 Task: Convert a video file from MOV to AVI format using VLC's conversion tool.
Action: Mouse moved to (277, 214)
Screenshot: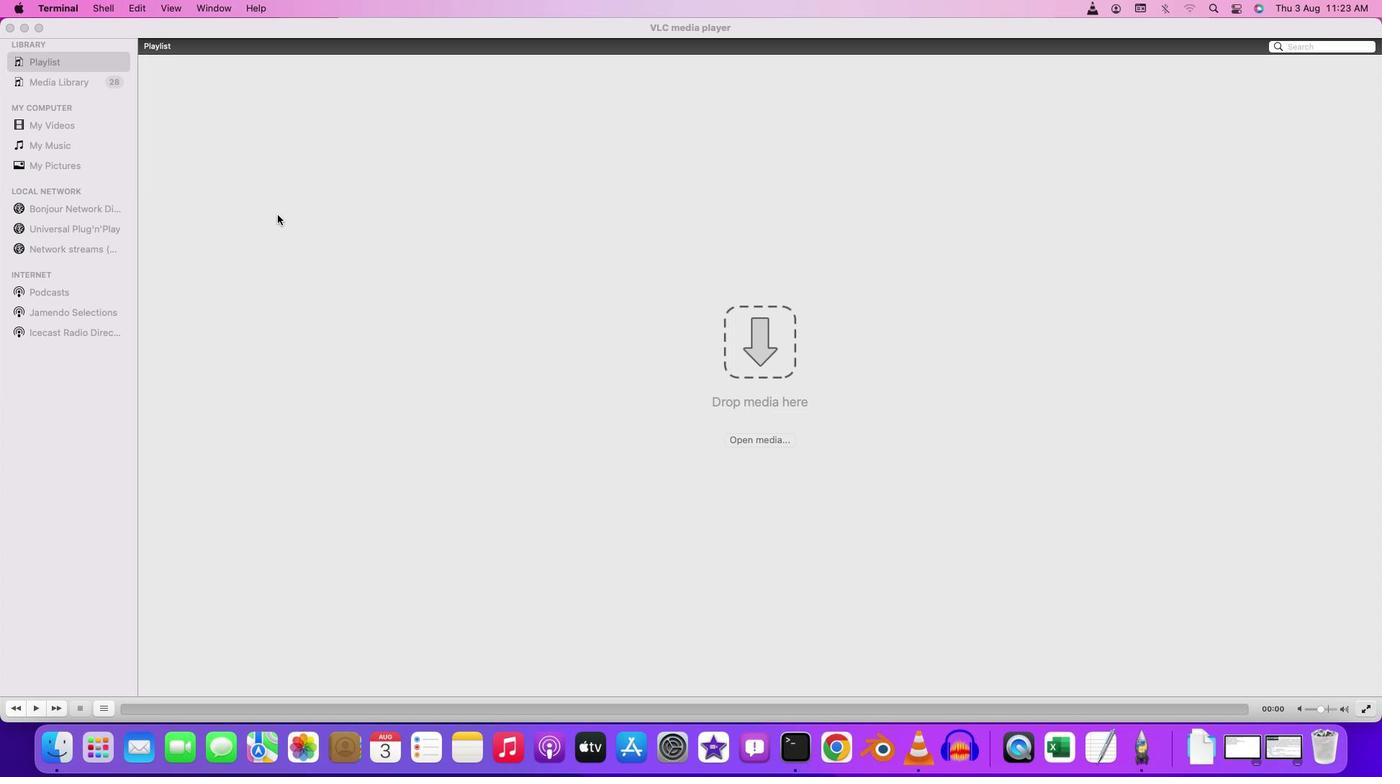 
Action: Mouse pressed left at (277, 214)
Screenshot: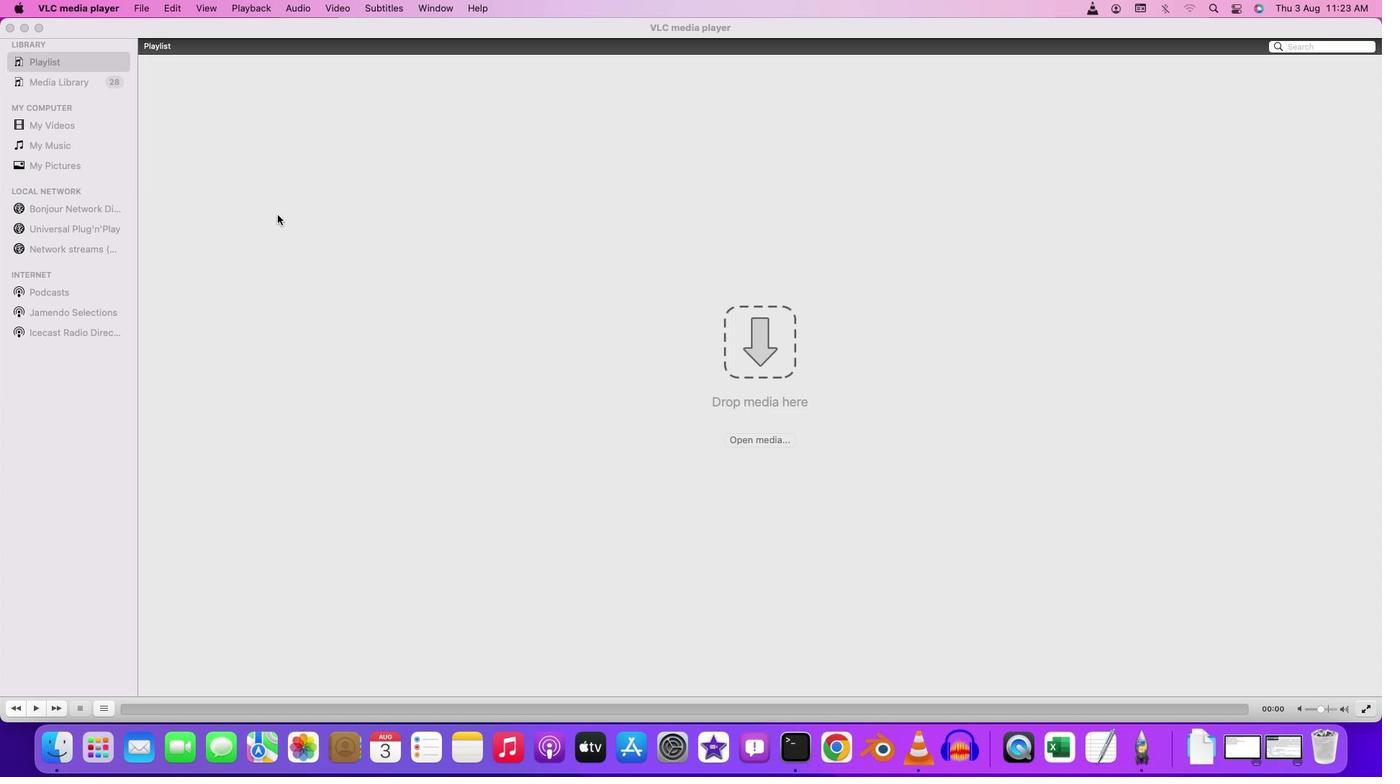 
Action: Mouse moved to (139, 7)
Screenshot: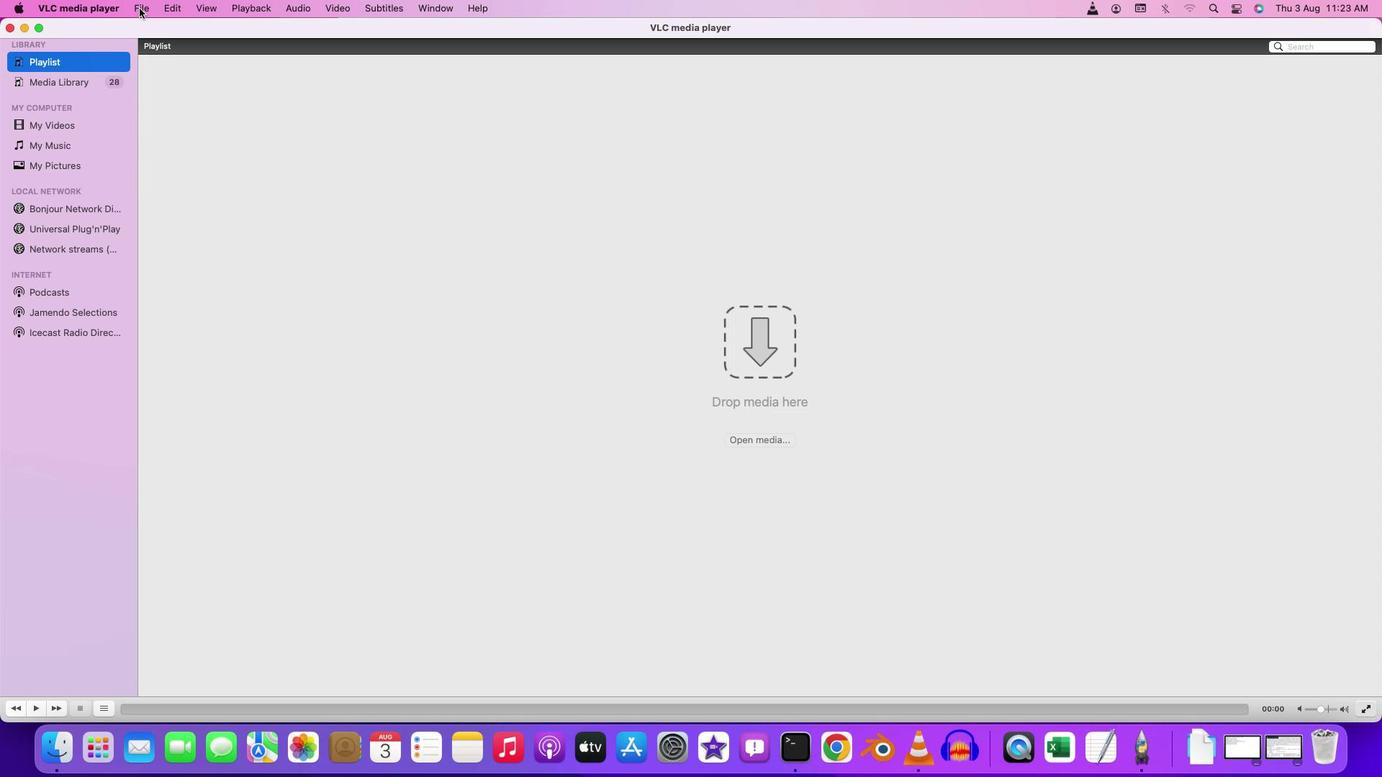 
Action: Mouse pressed left at (139, 7)
Screenshot: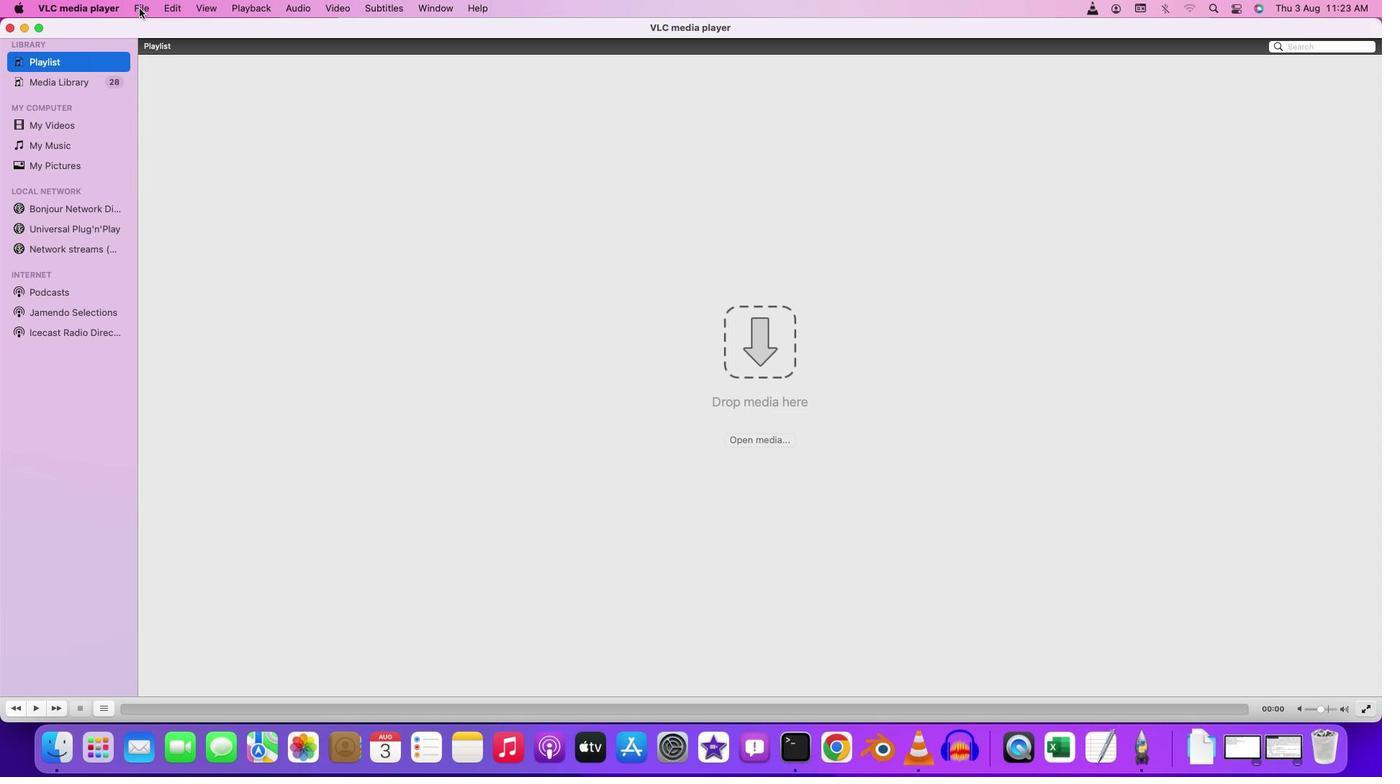 
Action: Mouse moved to (179, 175)
Screenshot: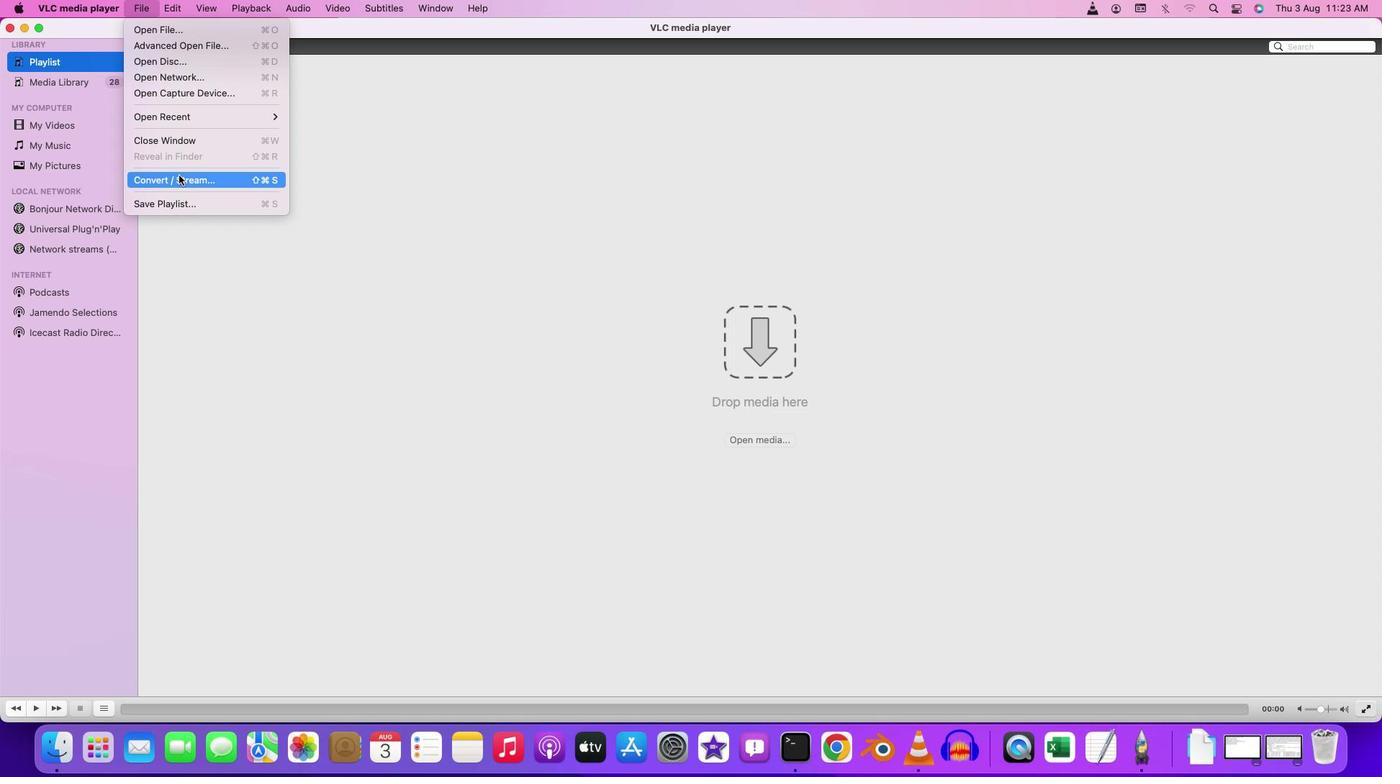 
Action: Mouse pressed left at (179, 175)
Screenshot: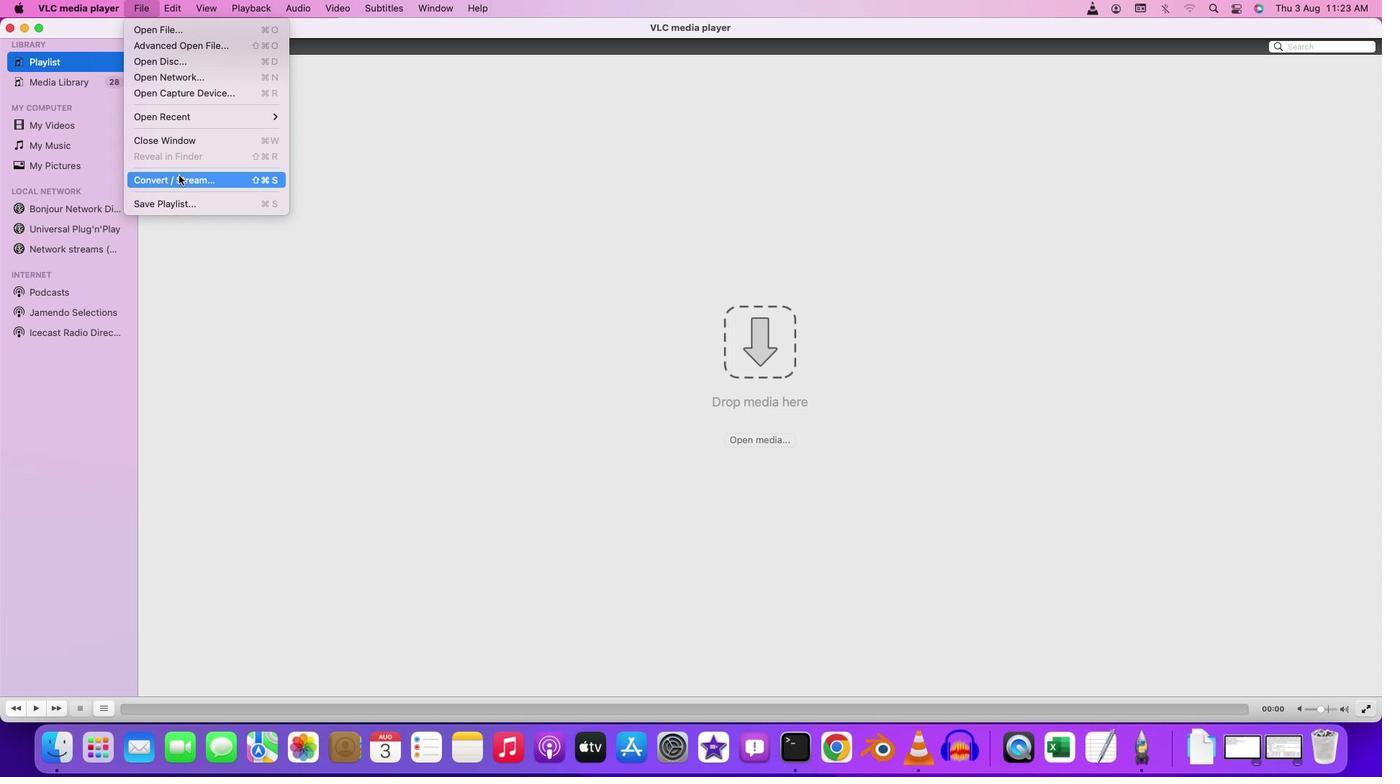 
Action: Mouse moved to (523, 484)
Screenshot: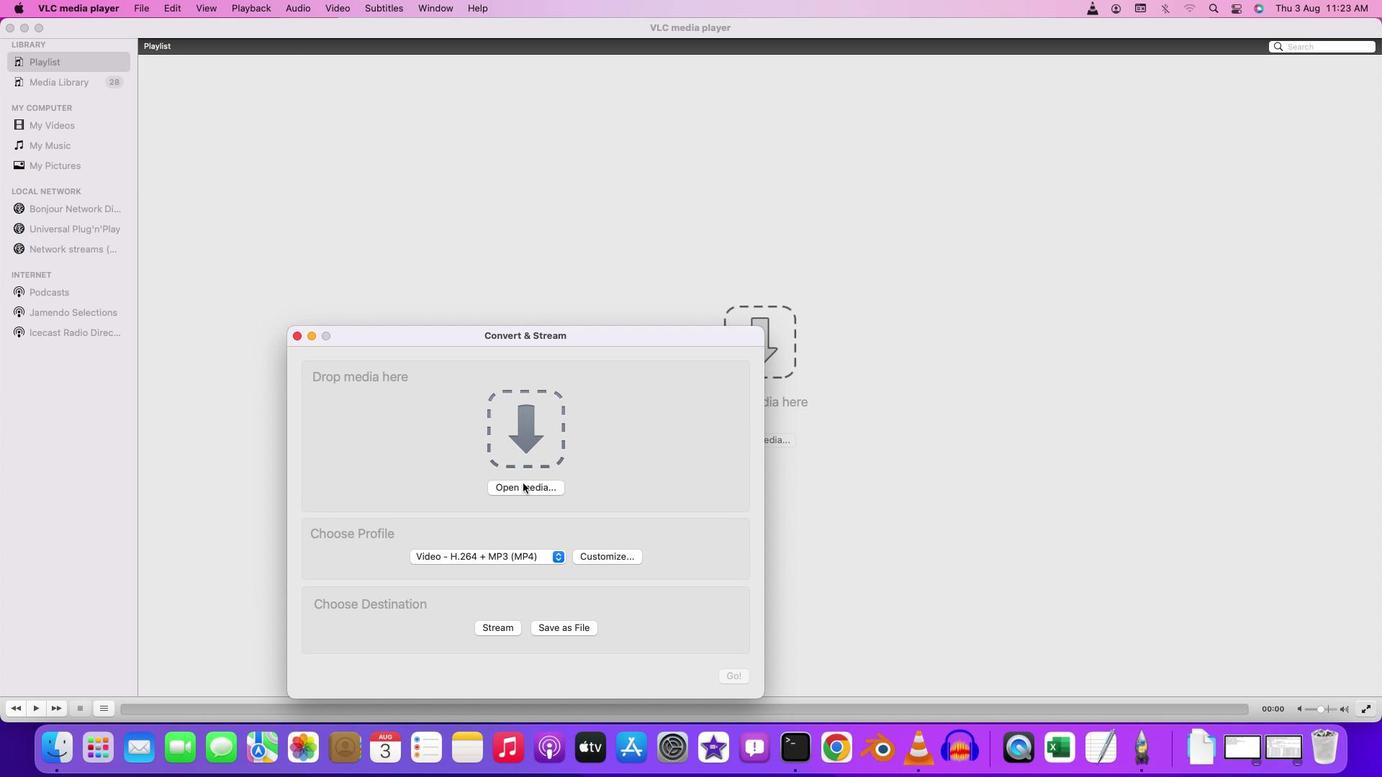 
Action: Mouse pressed left at (523, 484)
Screenshot: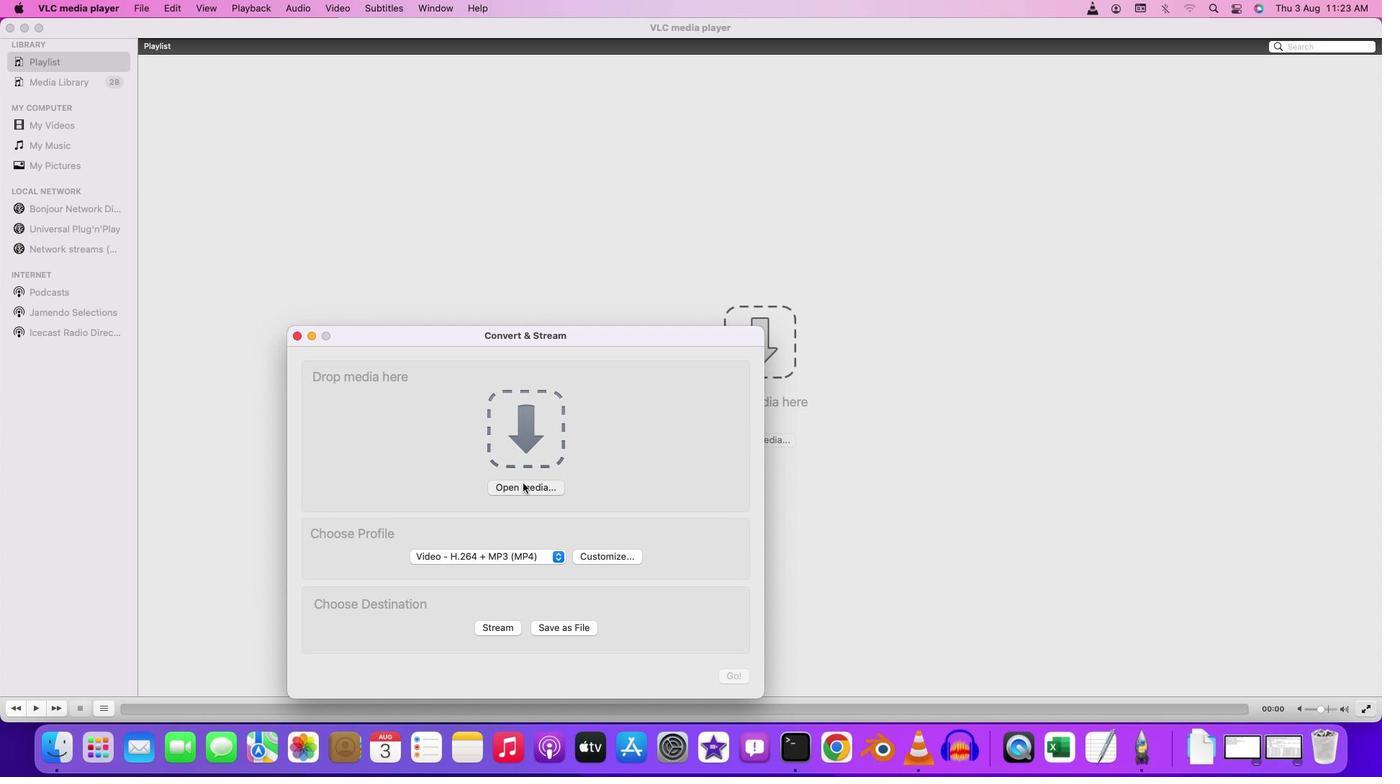 
Action: Mouse moved to (135, 430)
Screenshot: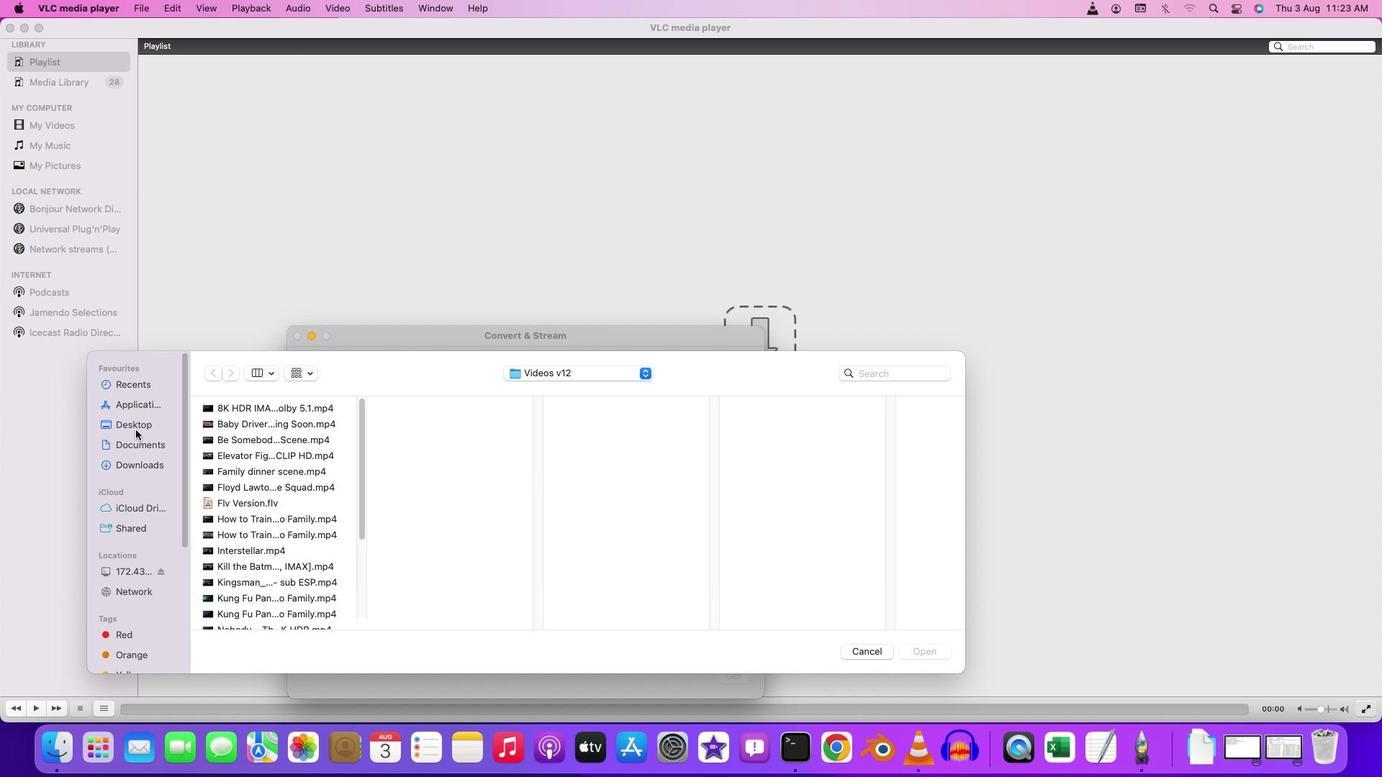 
Action: Mouse pressed left at (135, 430)
Screenshot: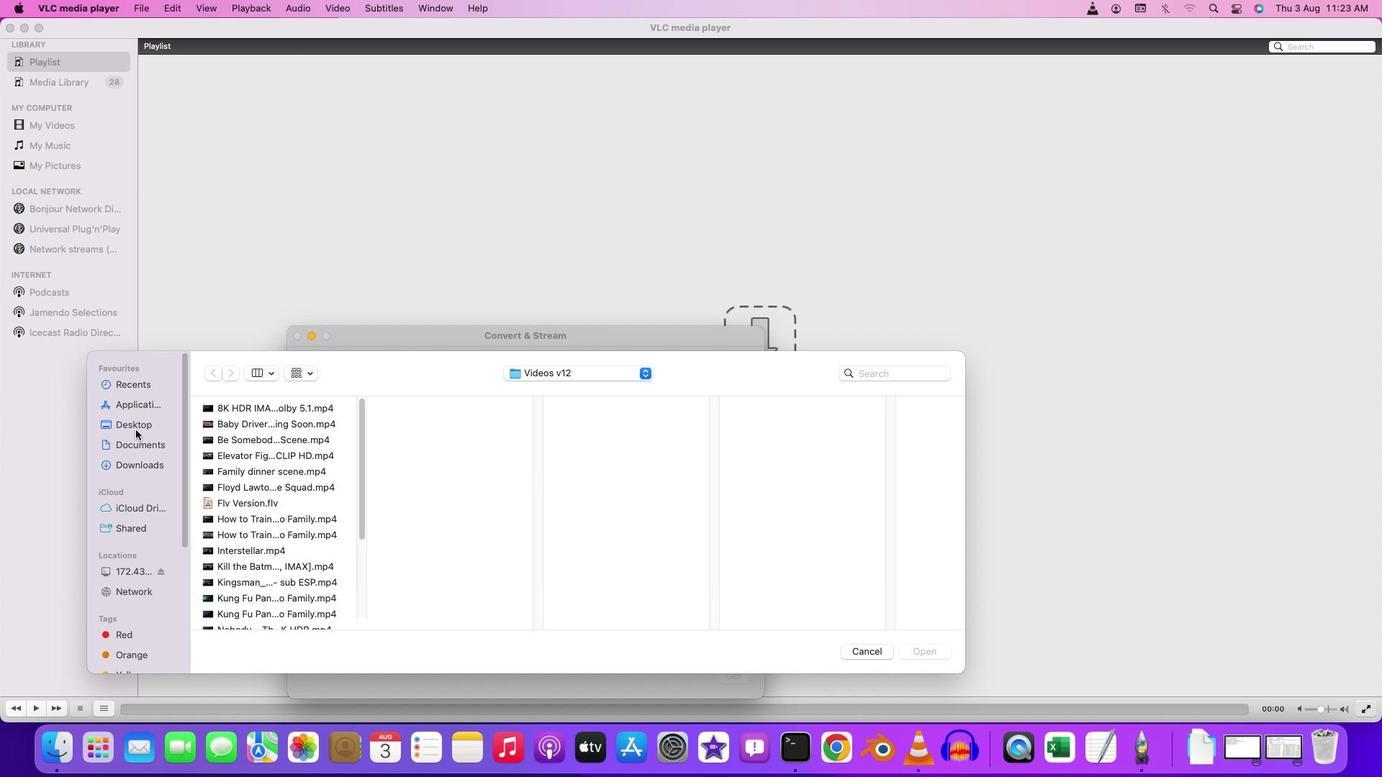 
Action: Mouse moved to (253, 468)
Screenshot: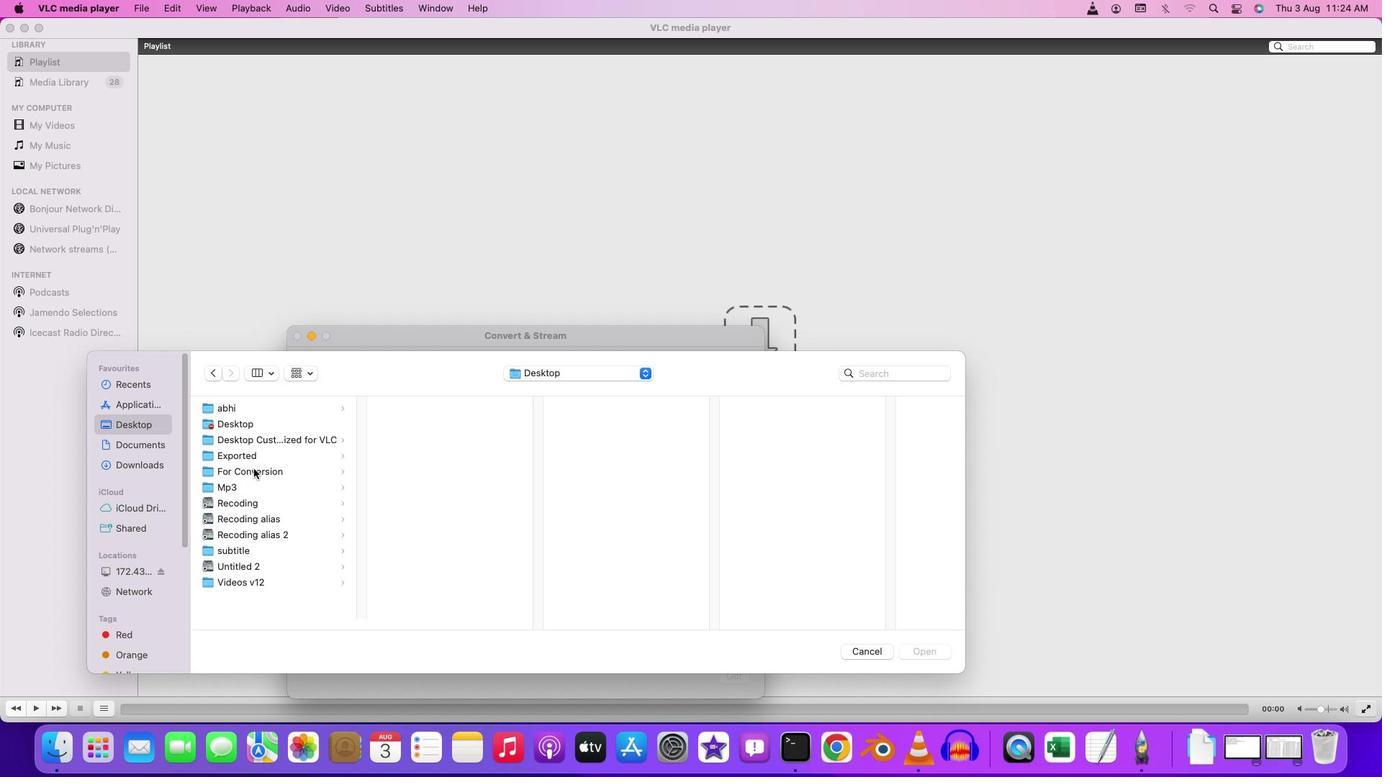 
Action: Mouse pressed left at (253, 468)
Screenshot: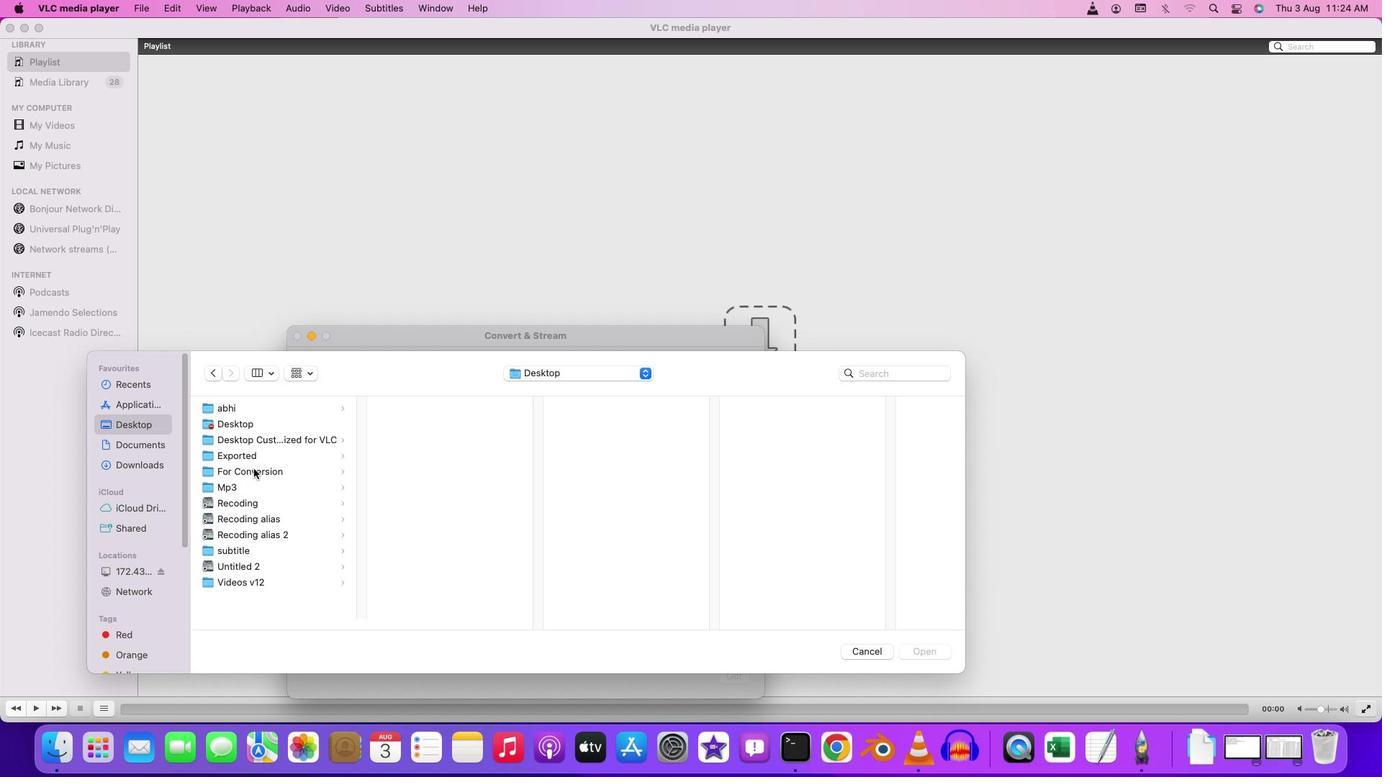 
Action: Mouse pressed left at (253, 468)
Screenshot: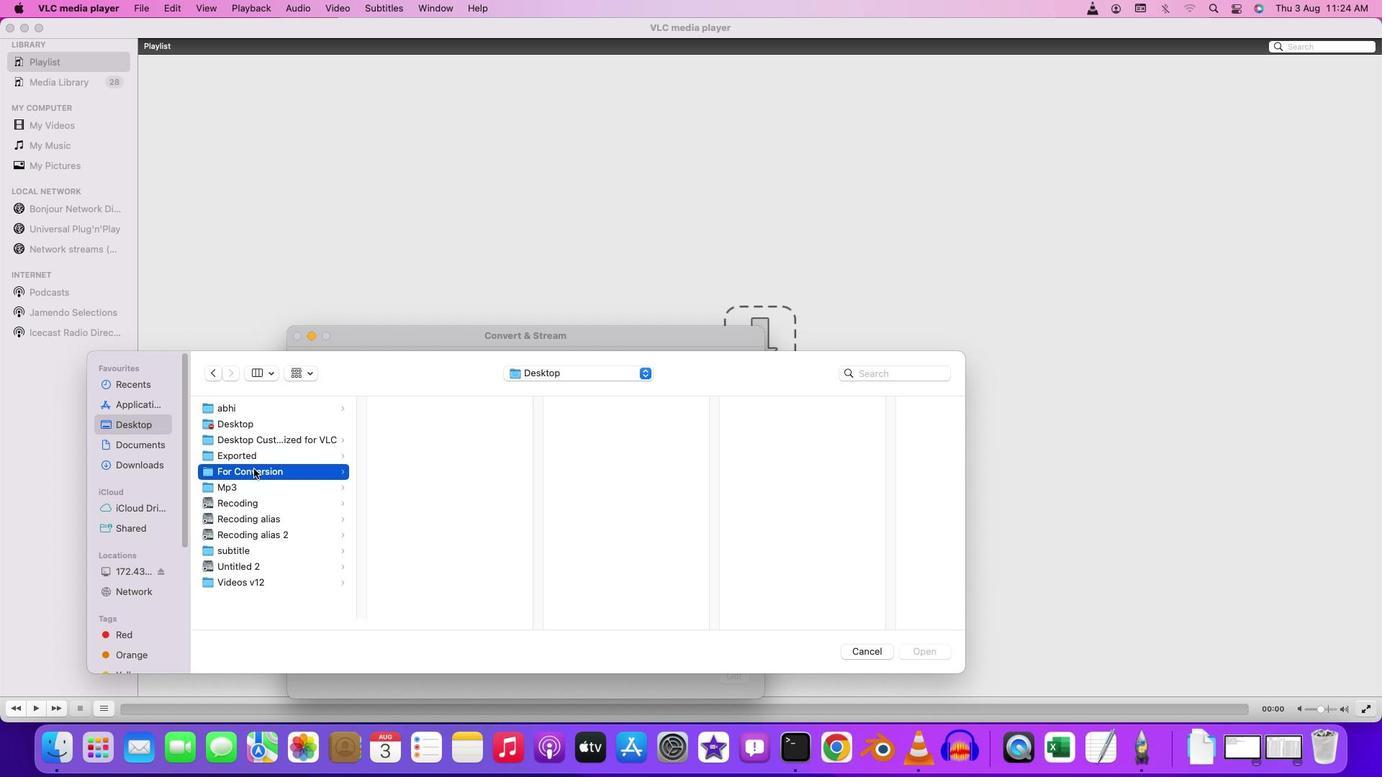 
Action: Mouse moved to (412, 577)
Screenshot: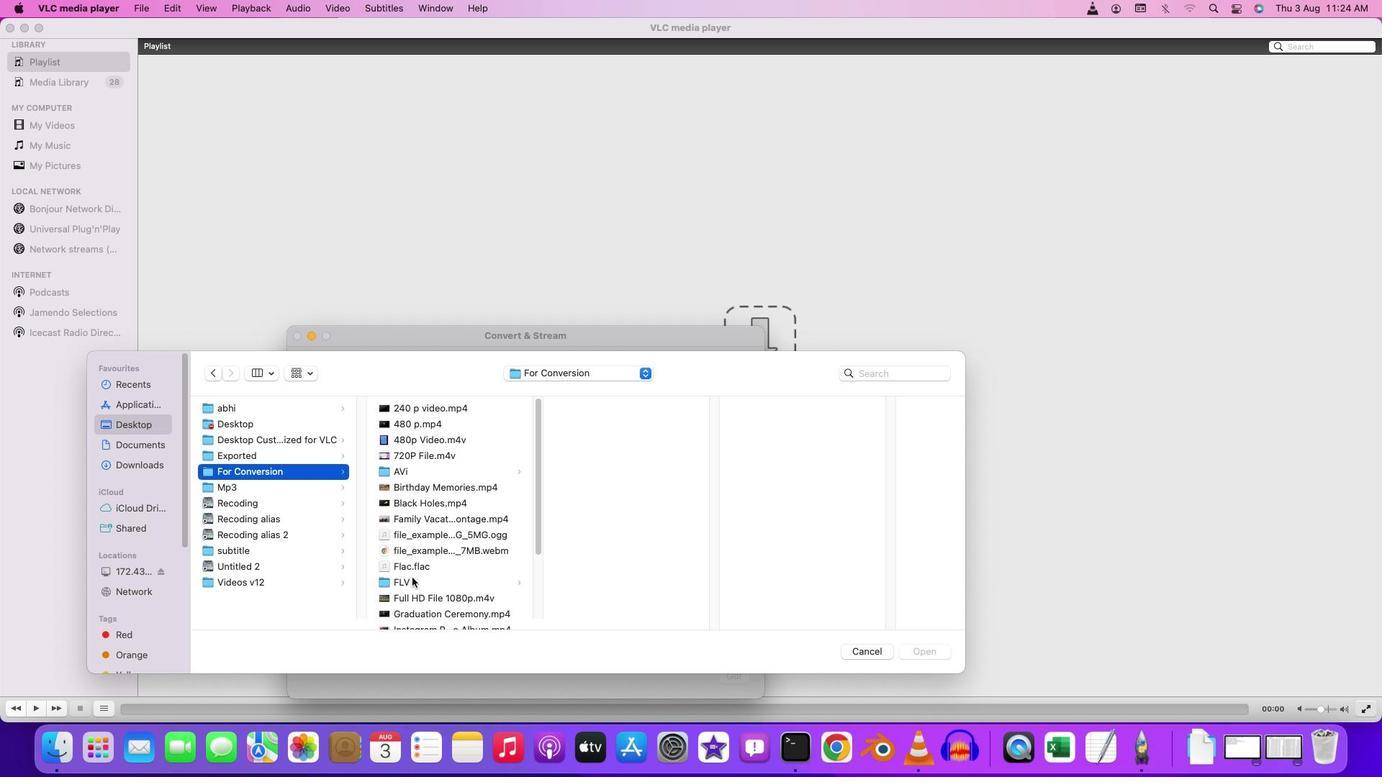 
Action: Mouse scrolled (412, 577) with delta (0, 0)
Screenshot: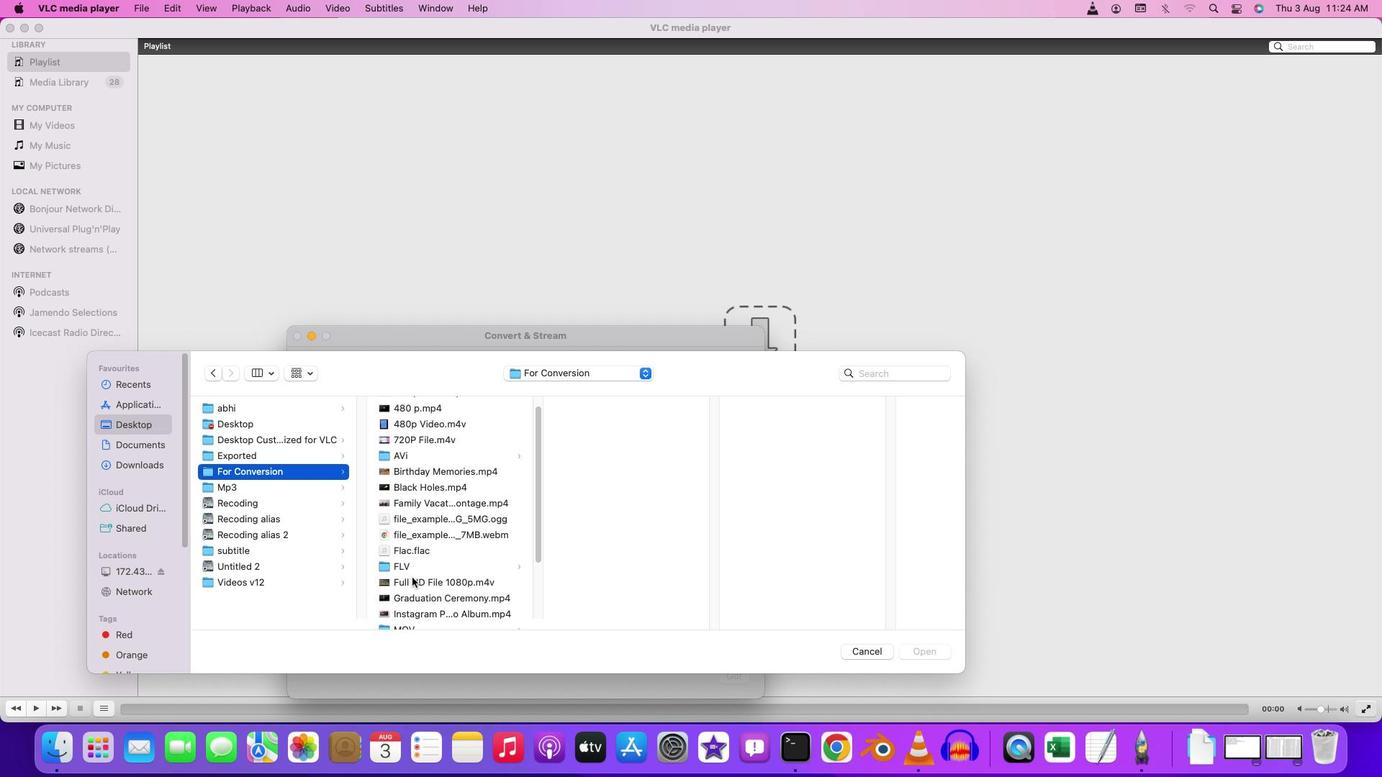 
Action: Mouse scrolled (412, 577) with delta (0, 0)
Screenshot: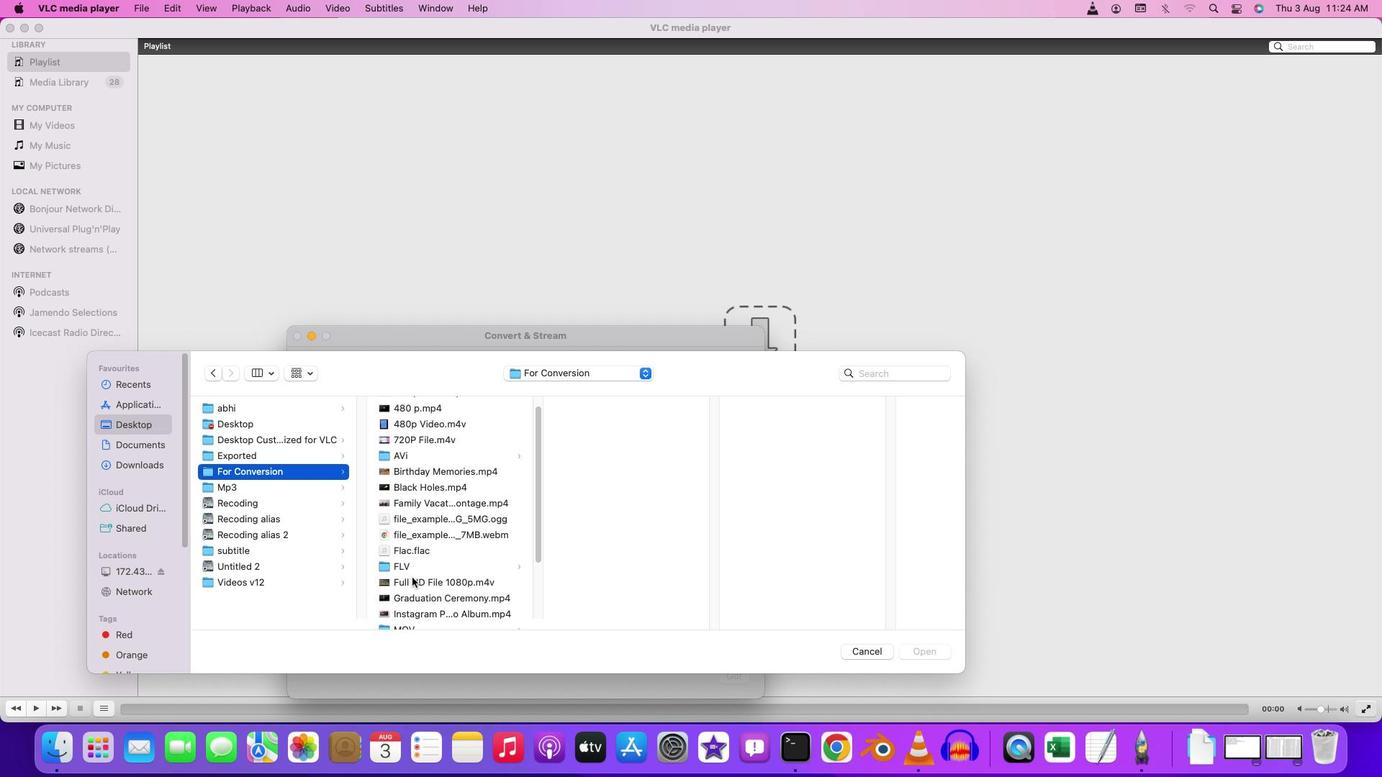 
Action: Mouse scrolled (412, 577) with delta (0, -2)
Screenshot: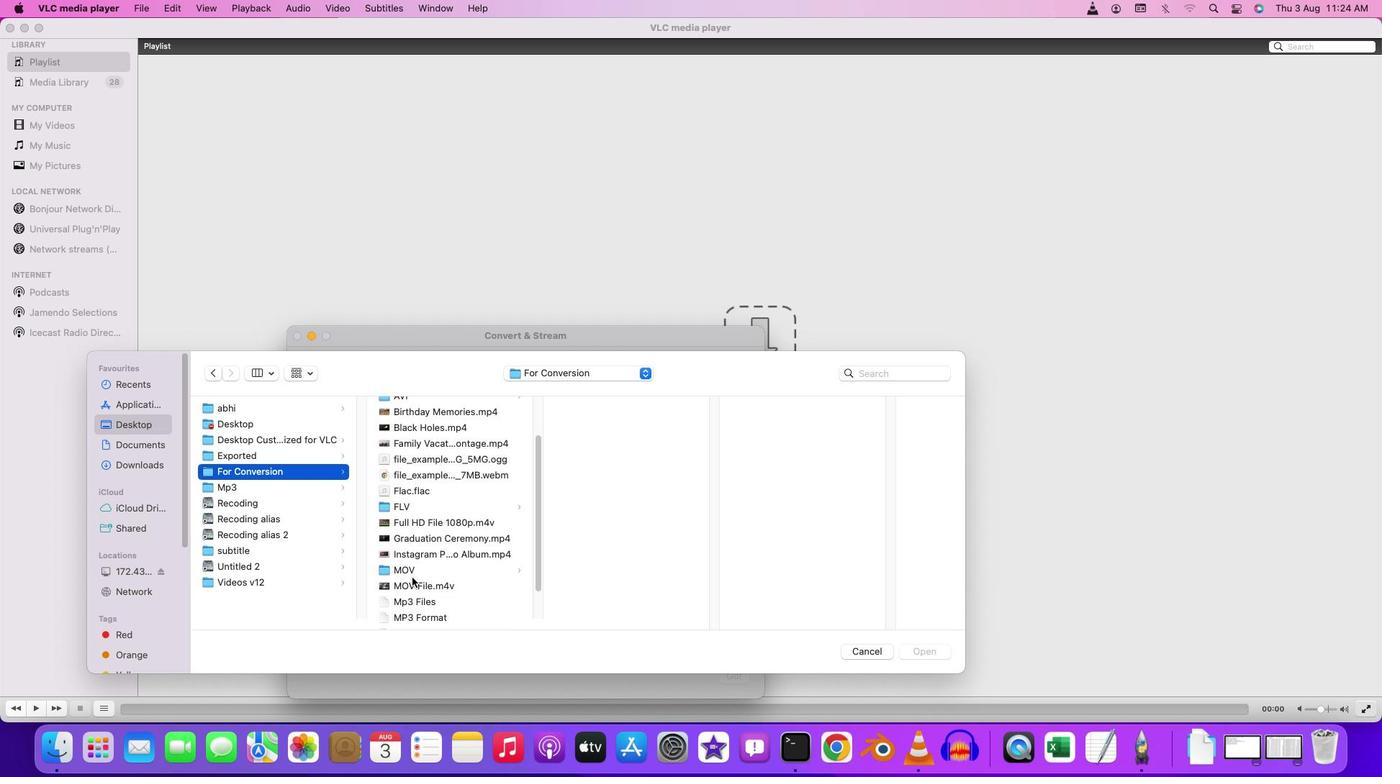 
Action: Mouse scrolled (412, 577) with delta (0, -3)
Screenshot: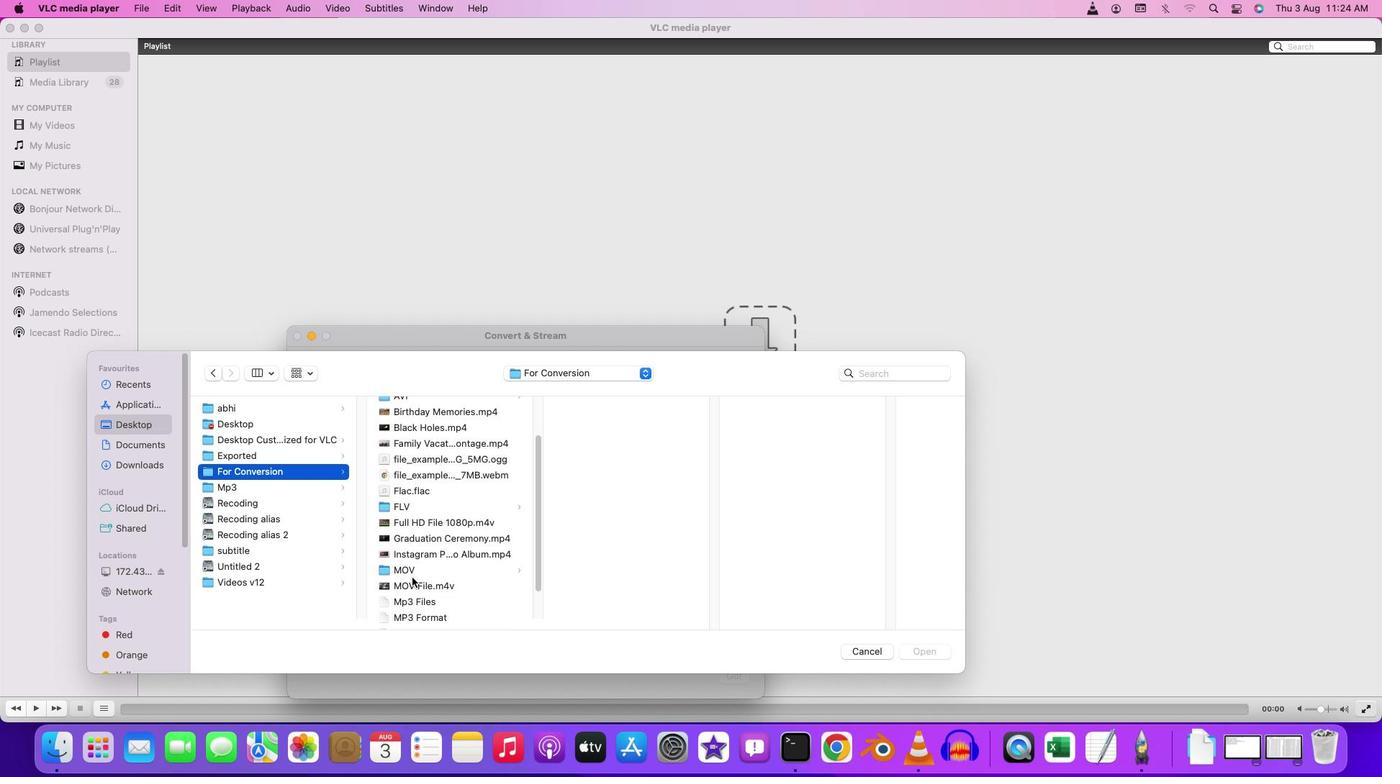 
Action: Mouse scrolled (412, 577) with delta (0, -4)
Screenshot: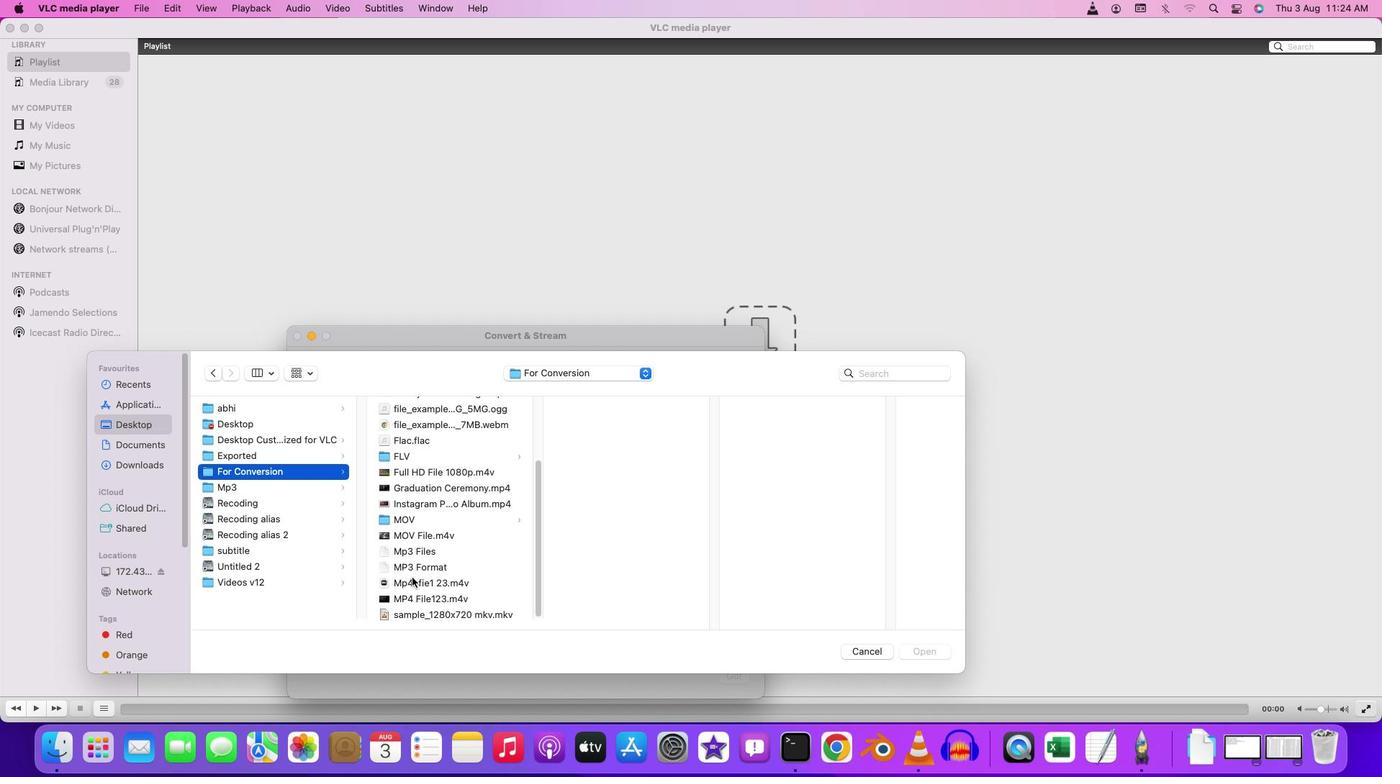 
Action: Mouse moved to (412, 523)
Screenshot: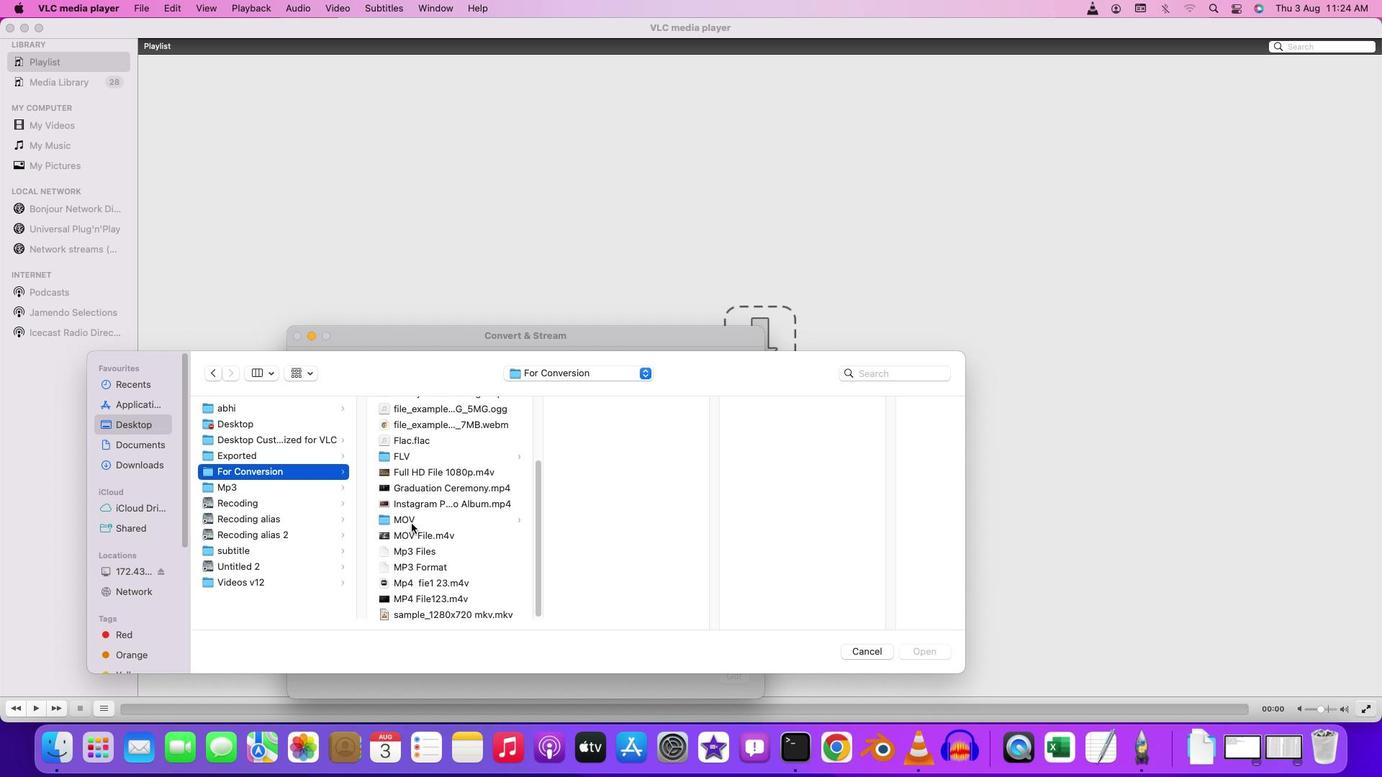 
Action: Mouse pressed left at (412, 523)
Screenshot: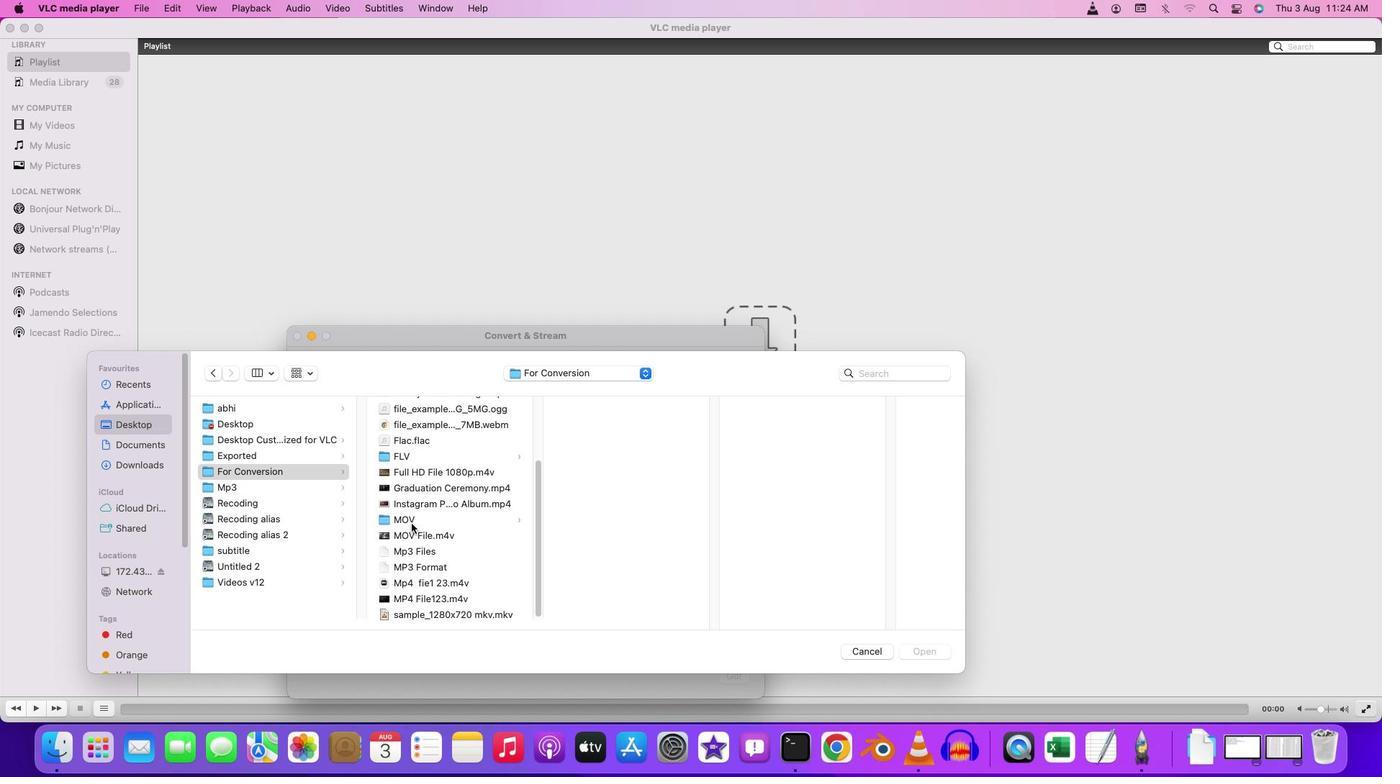 
Action: Mouse pressed left at (412, 523)
Screenshot: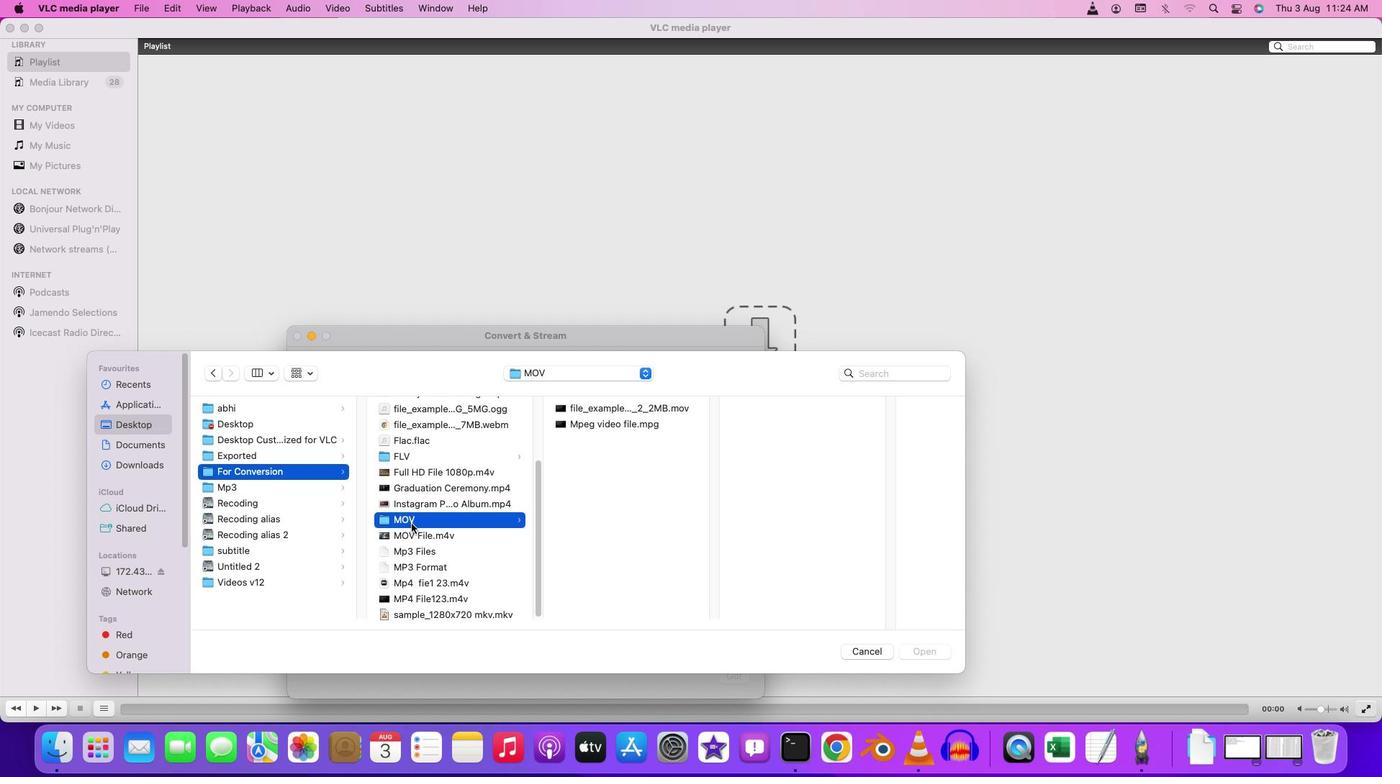 
Action: Mouse moved to (648, 407)
Screenshot: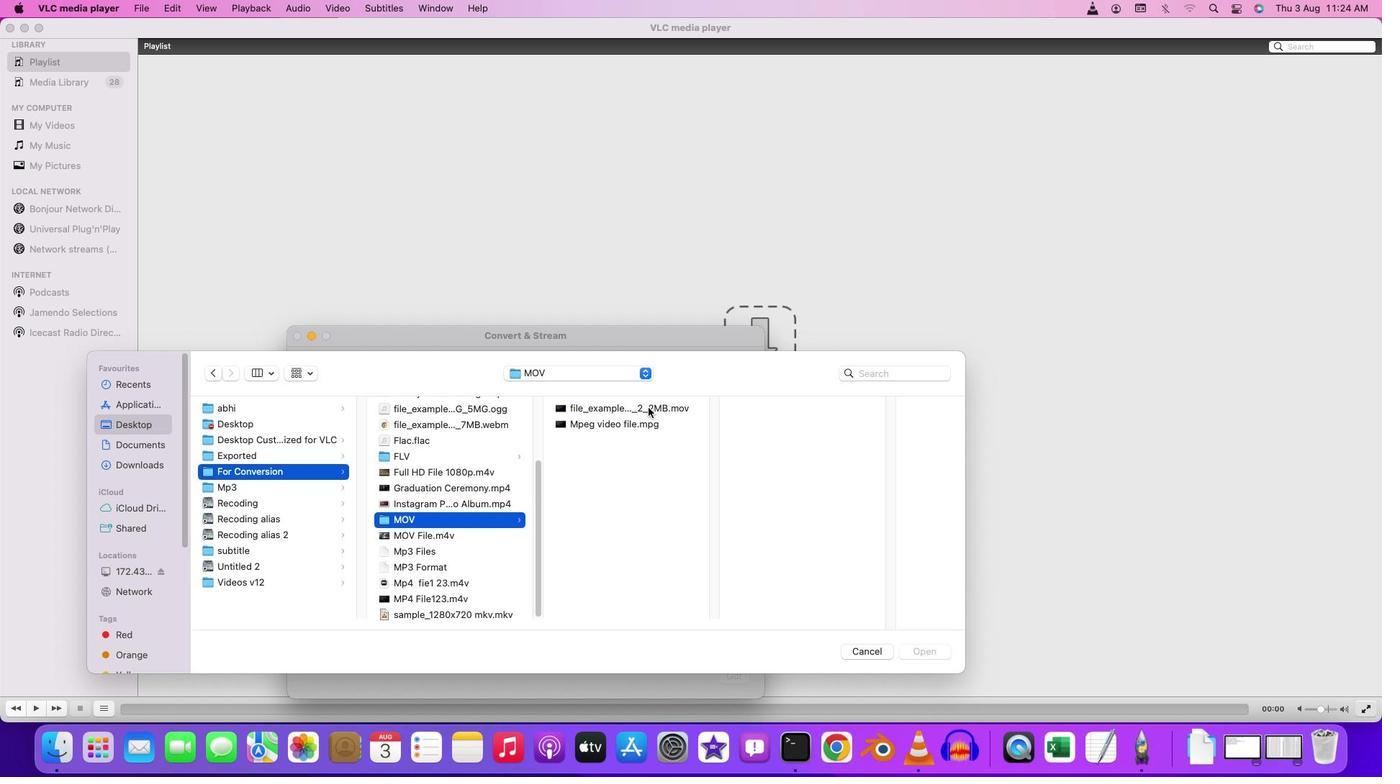 
Action: Mouse pressed left at (648, 407)
Screenshot: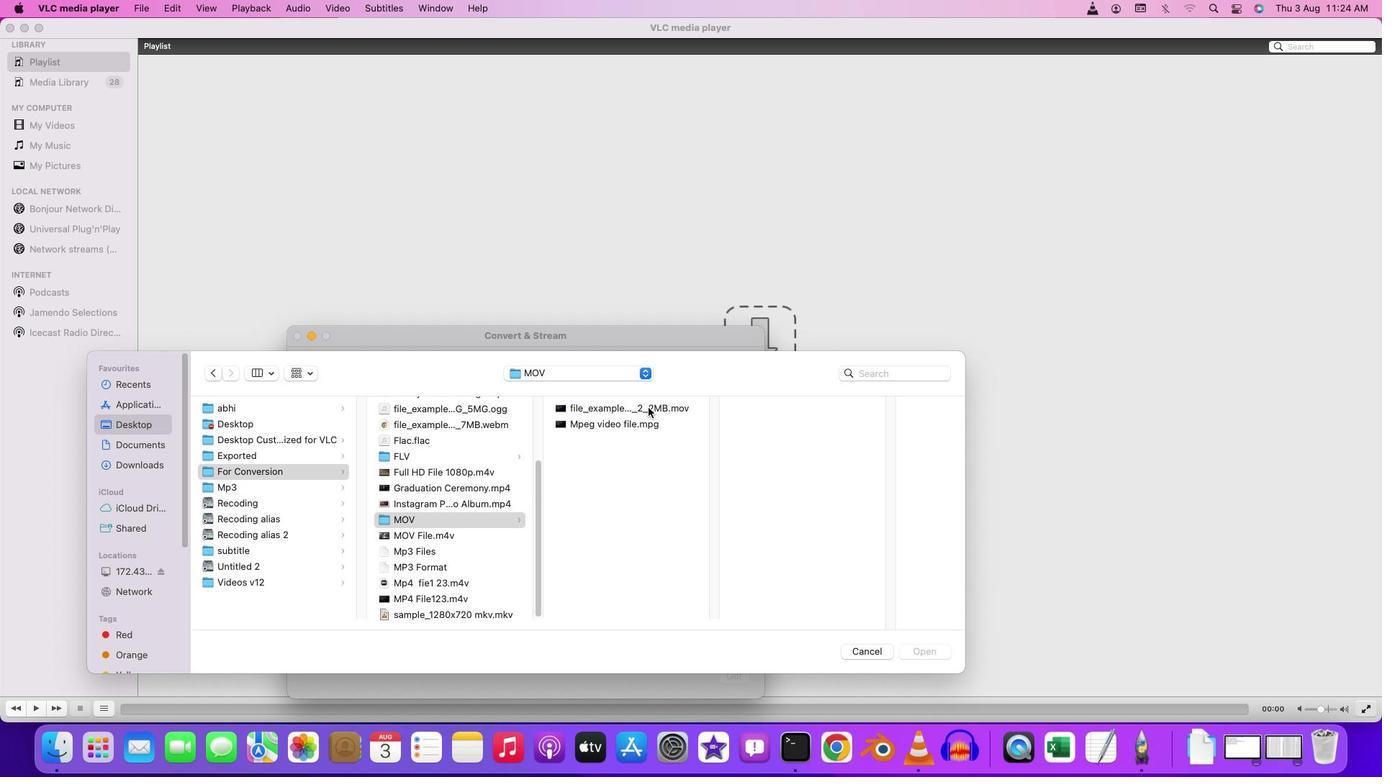 
Action: Mouse pressed left at (648, 407)
Screenshot: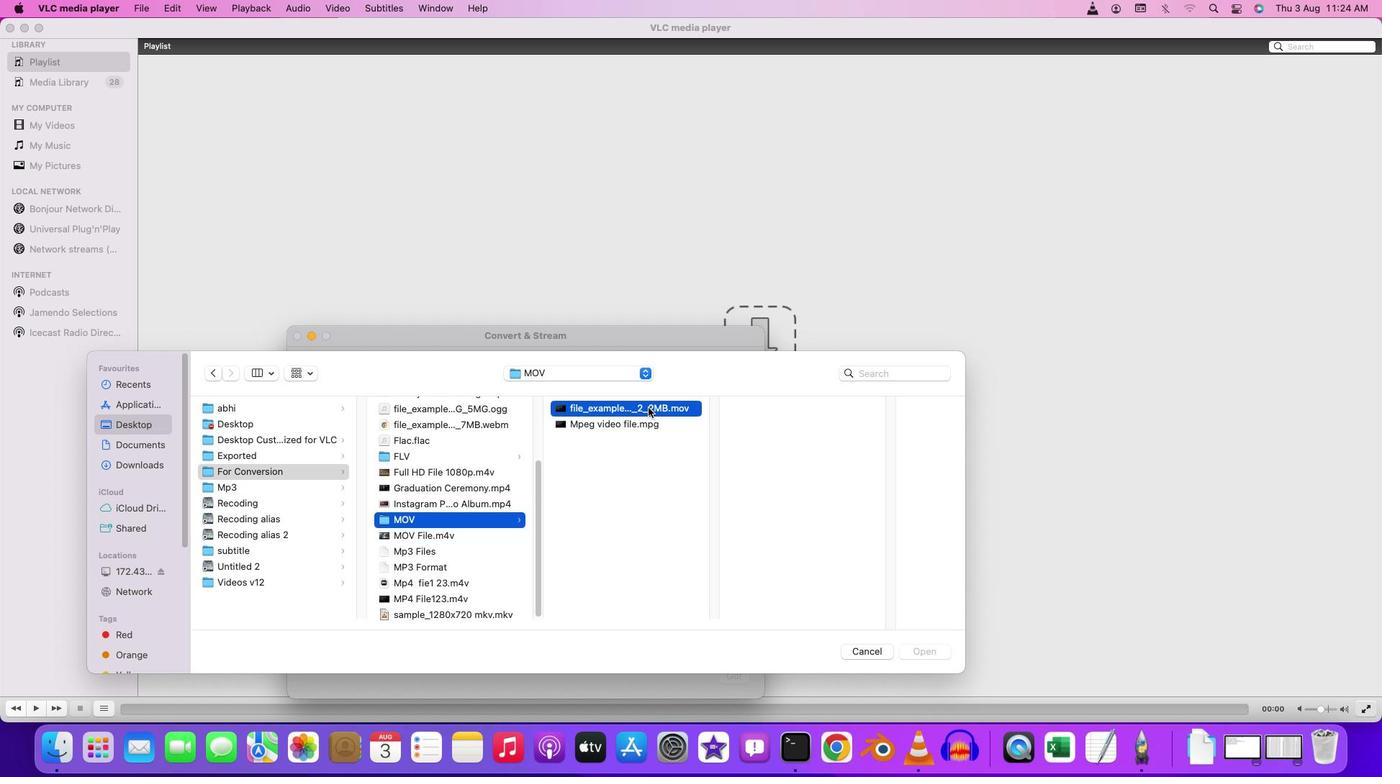 
Action: Mouse moved to (557, 559)
Screenshot: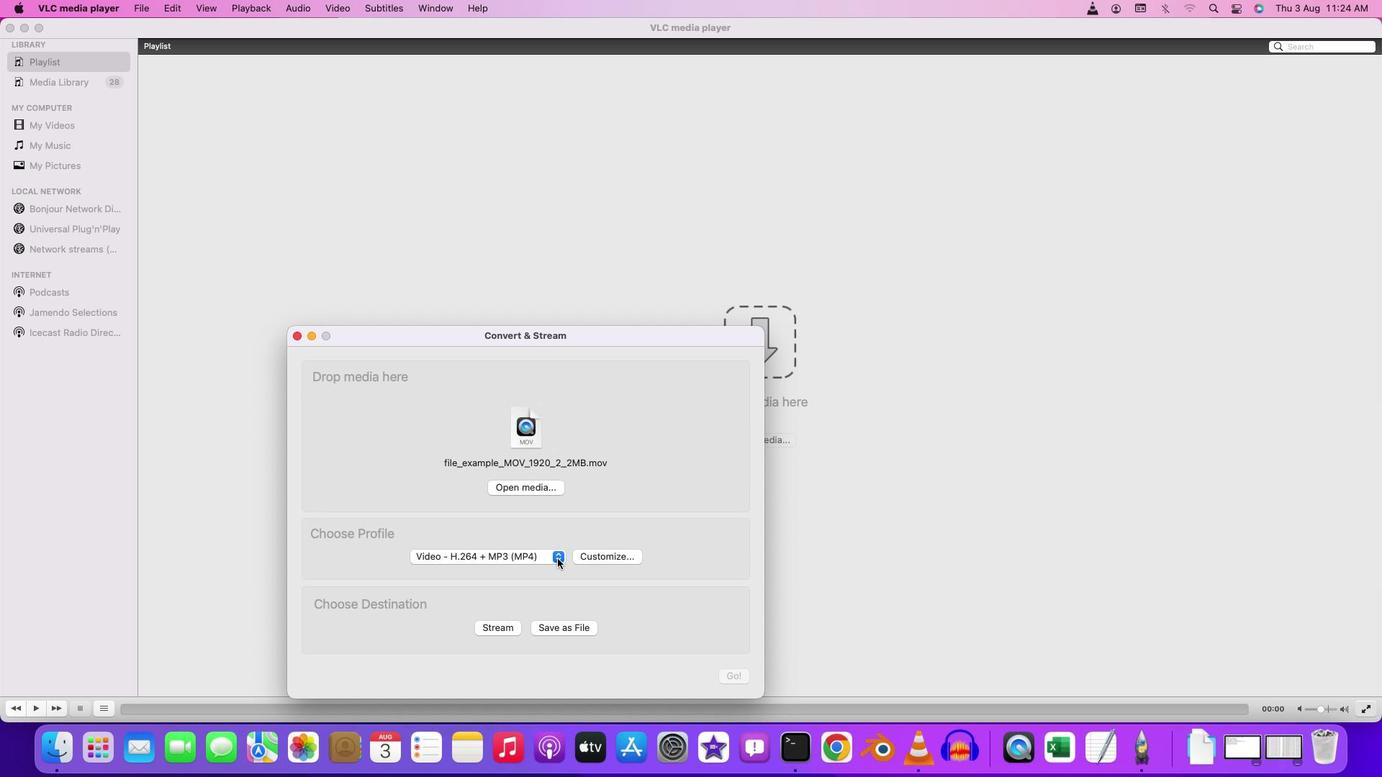 
Action: Mouse pressed left at (557, 559)
Screenshot: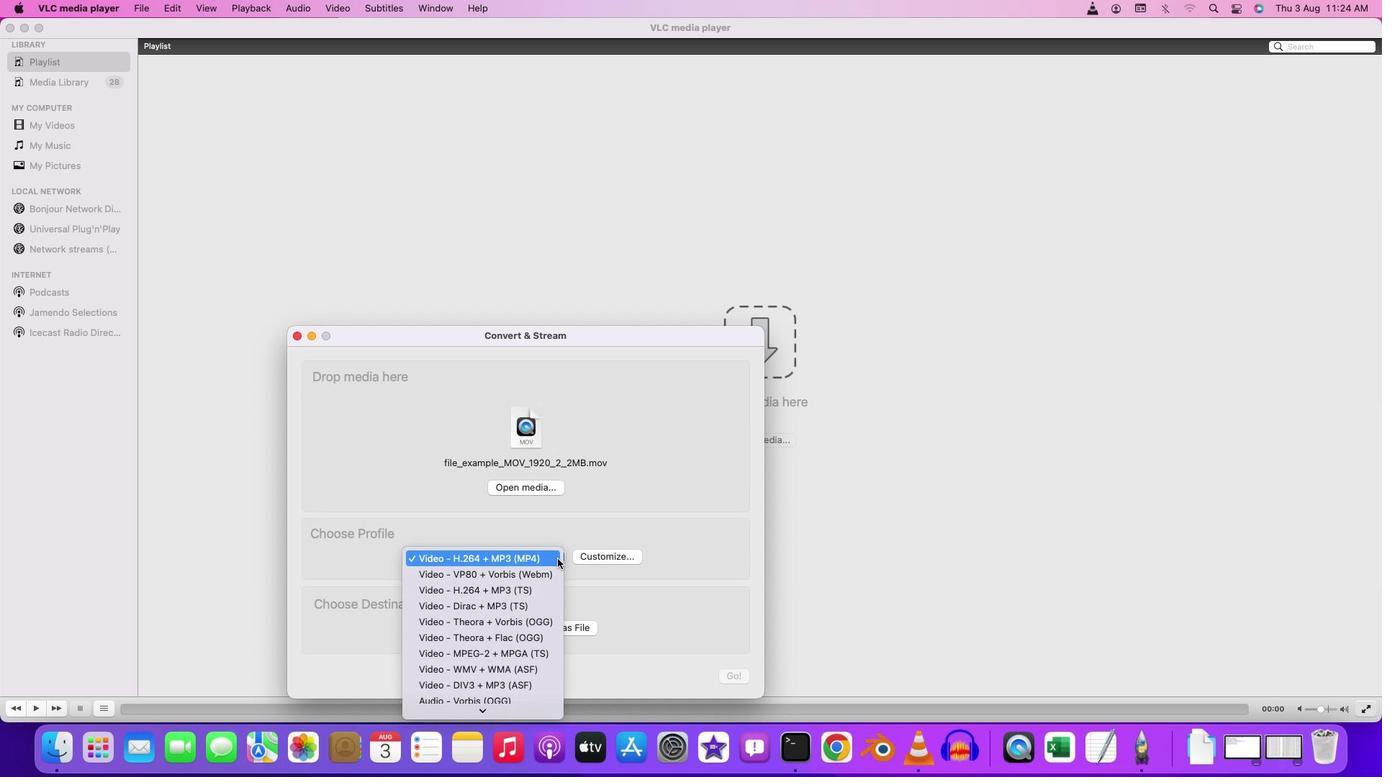 
Action: Mouse moved to (555, 559)
Screenshot: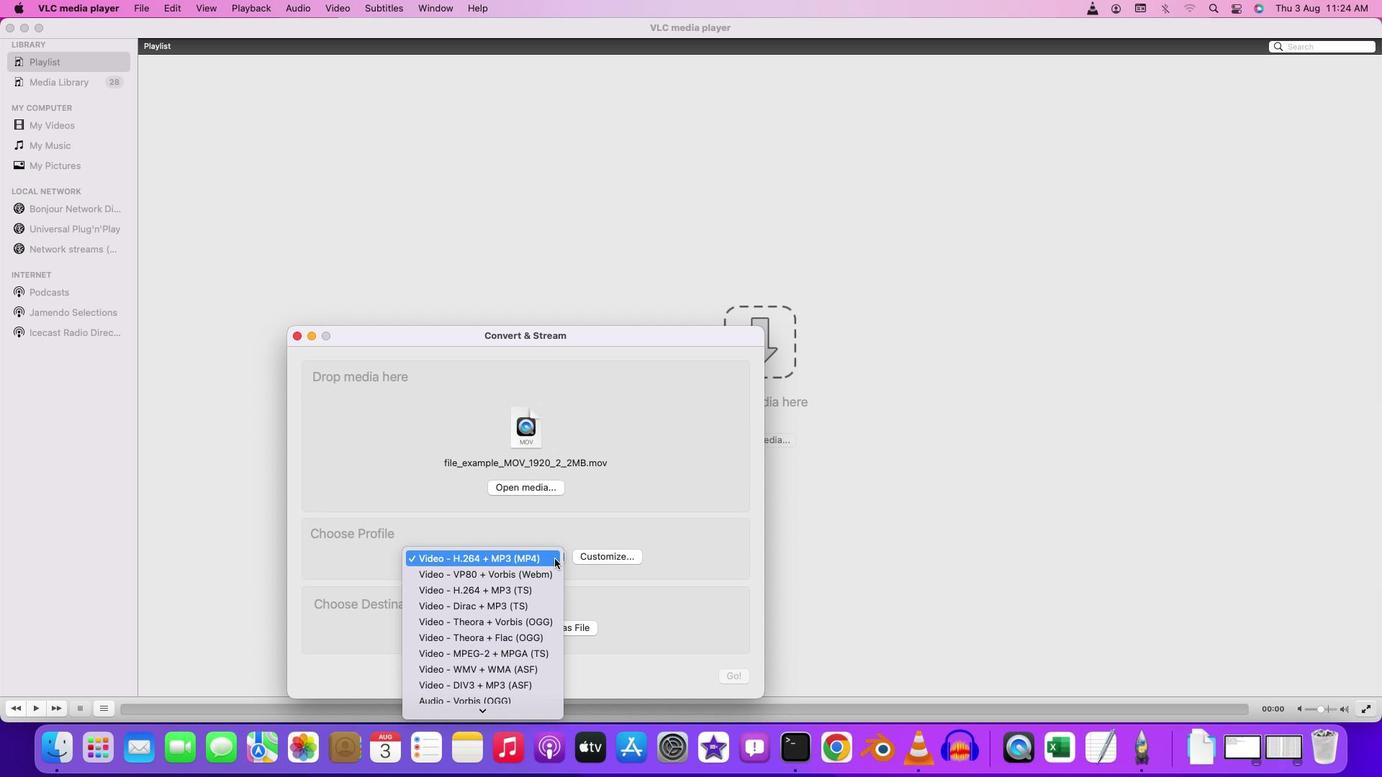 
Action: Mouse pressed left at (555, 559)
Screenshot: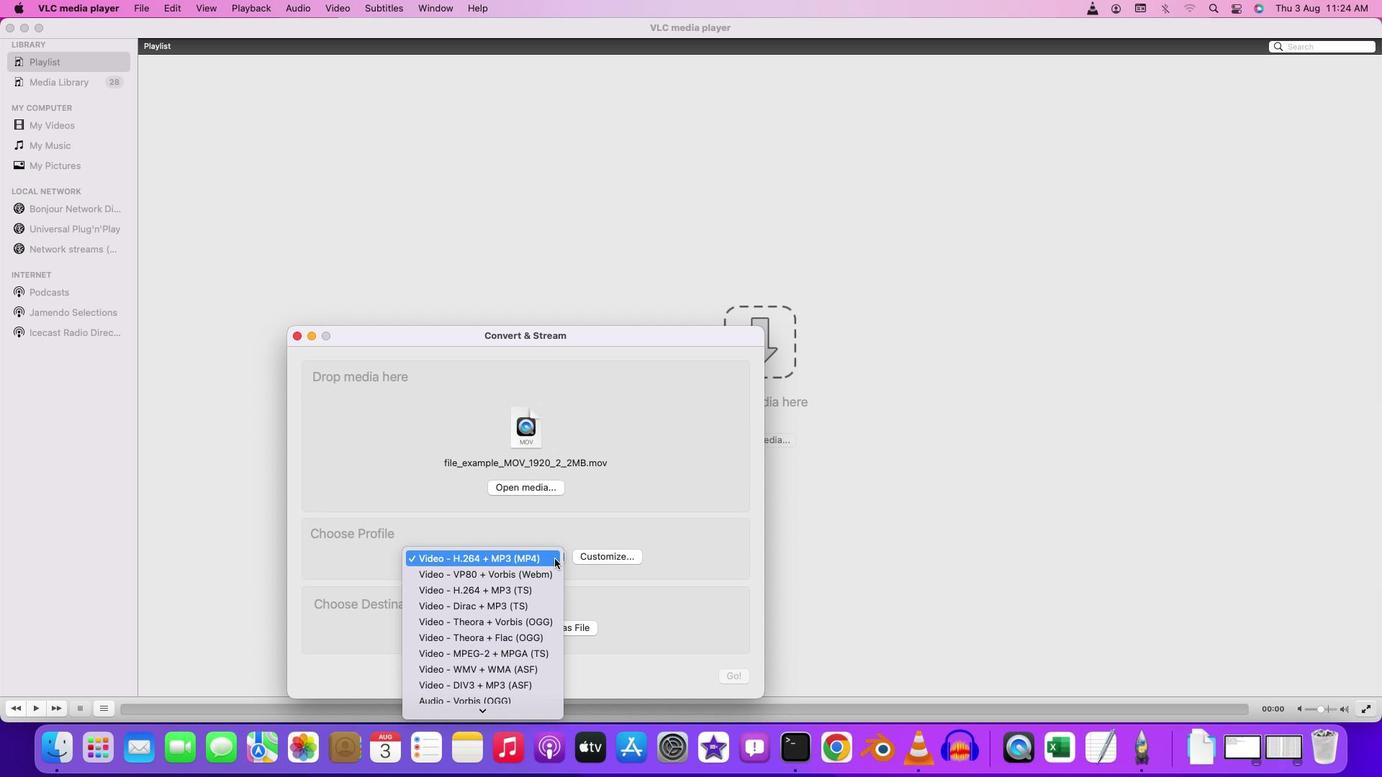 
Action: Mouse moved to (595, 553)
Screenshot: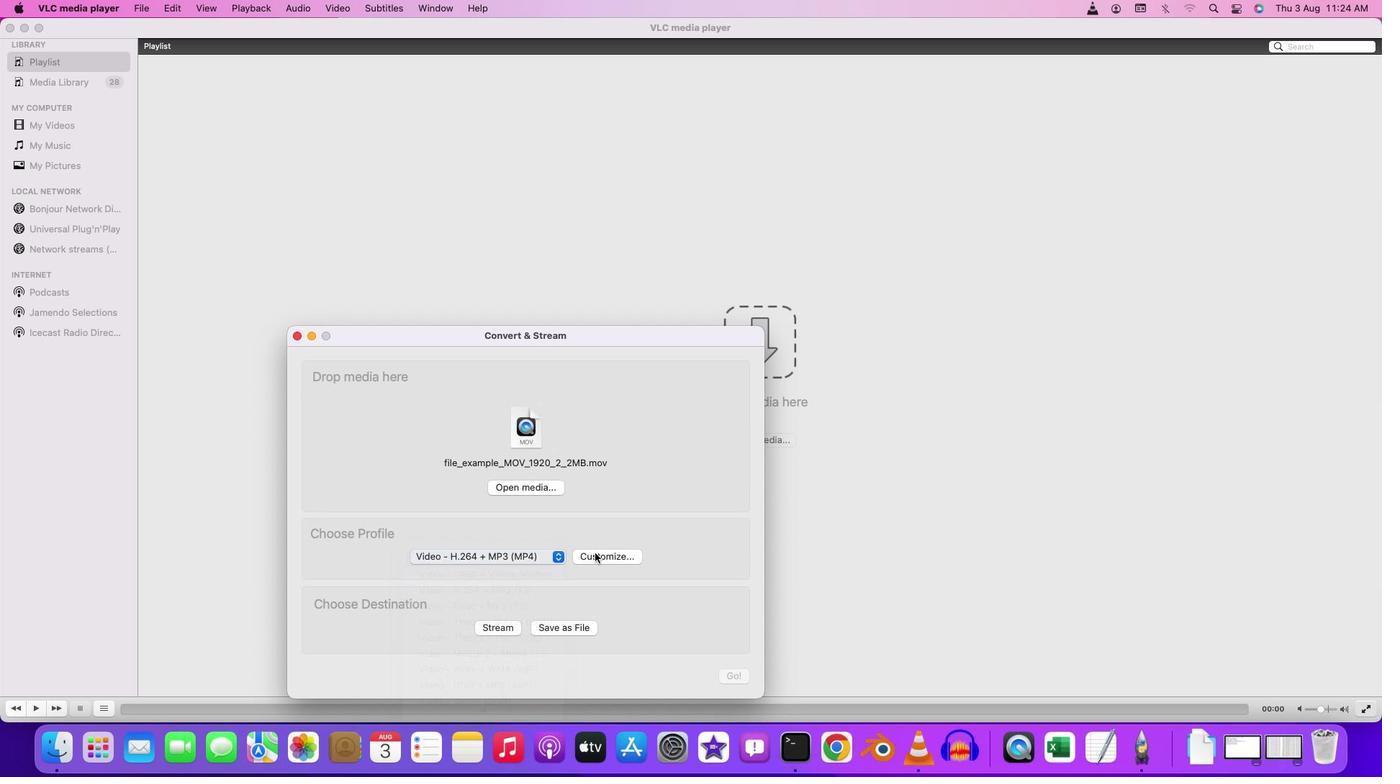 
Action: Mouse pressed left at (595, 553)
Screenshot: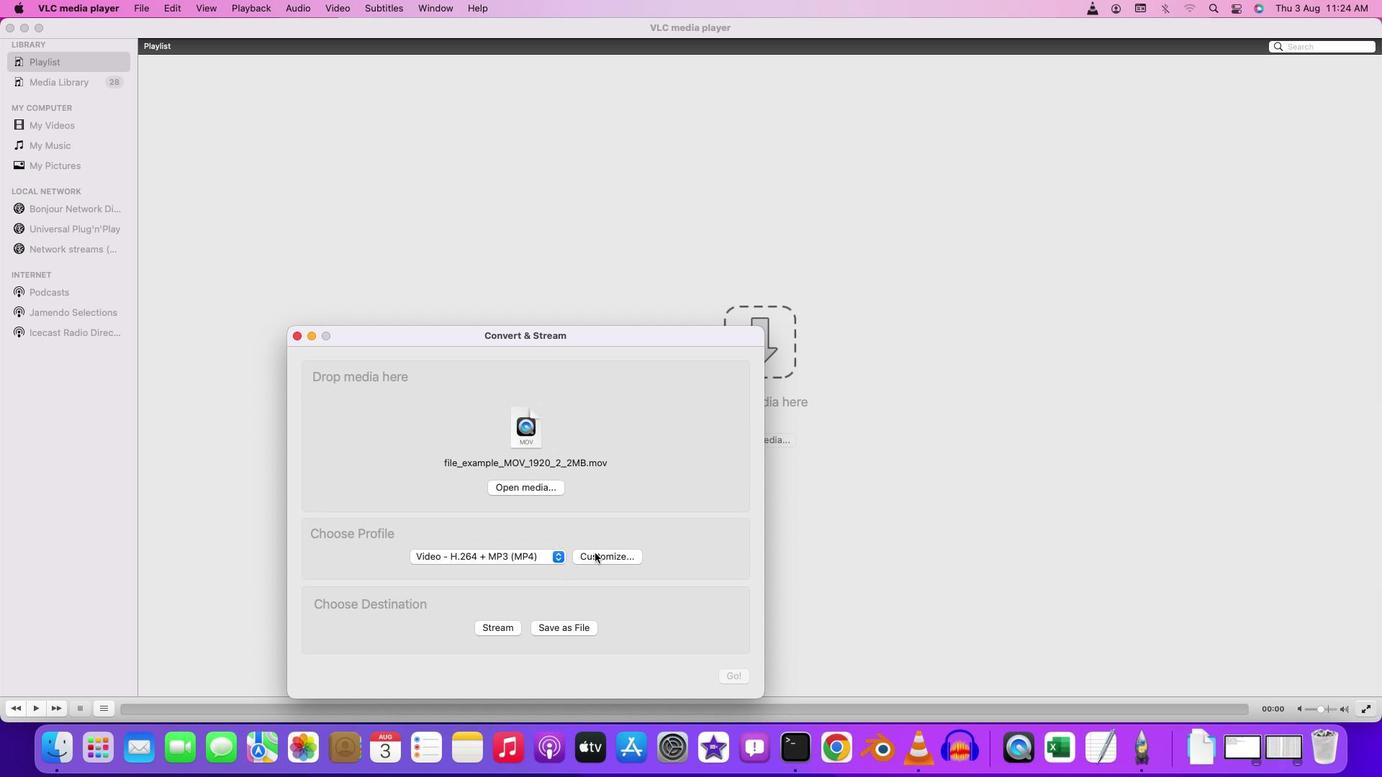 
Action: Mouse moved to (624, 520)
Screenshot: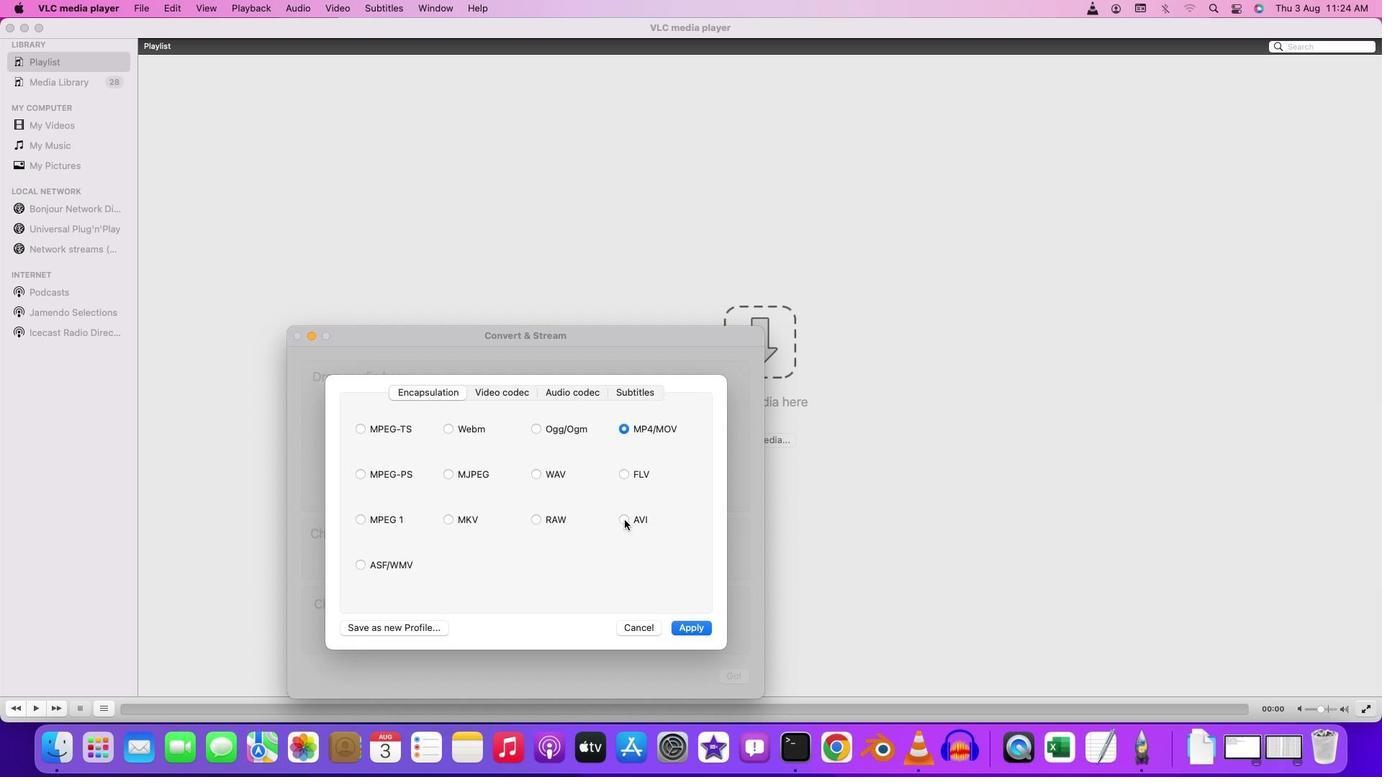 
Action: Mouse pressed left at (624, 520)
Screenshot: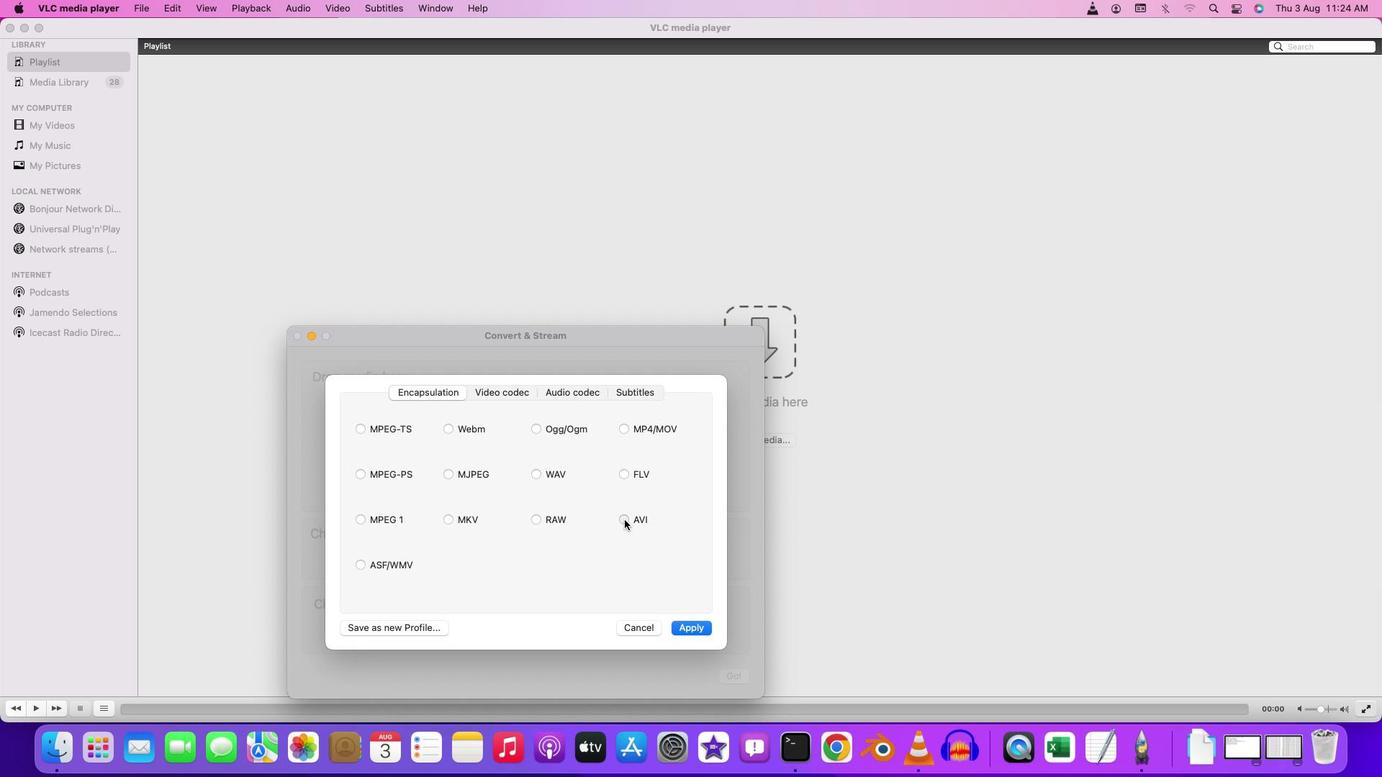 
Action: Mouse moved to (692, 625)
Screenshot: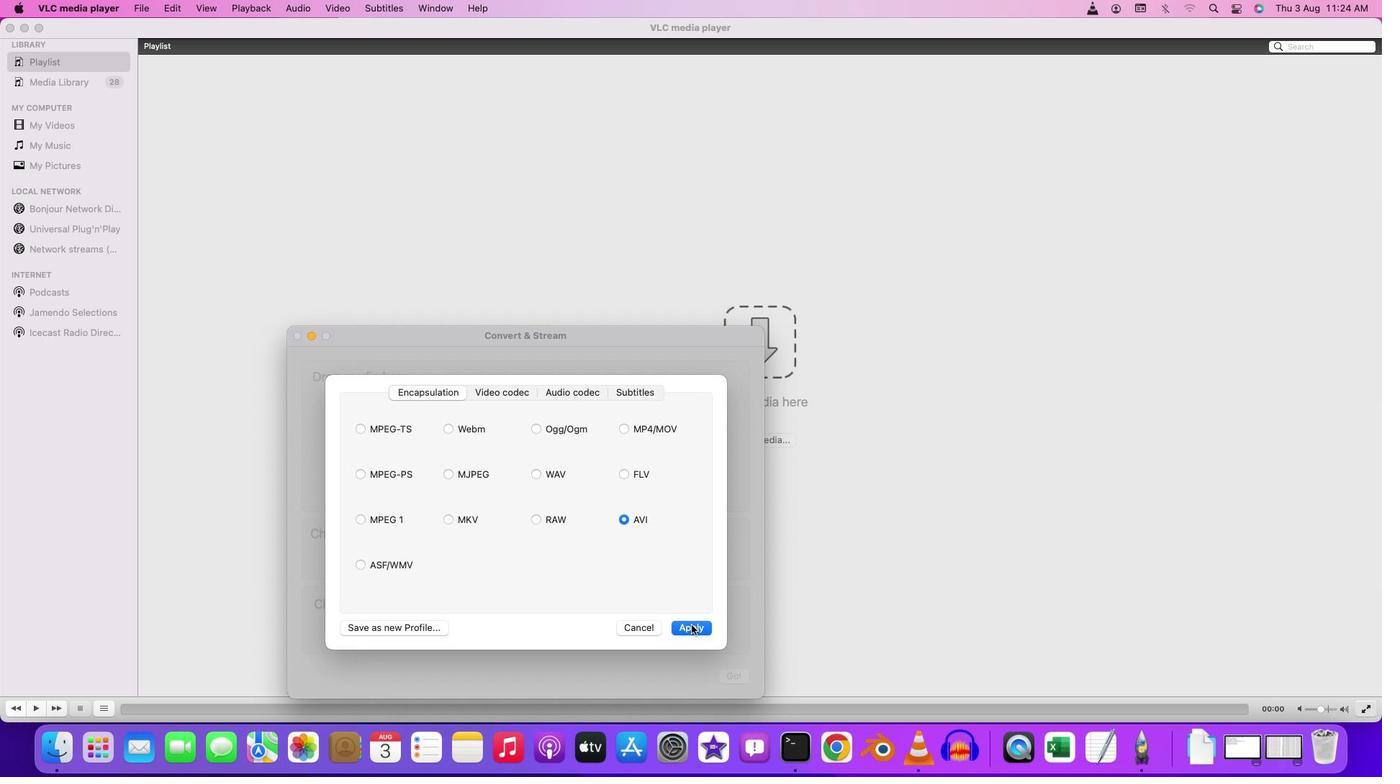 
Action: Mouse pressed left at (692, 625)
Screenshot: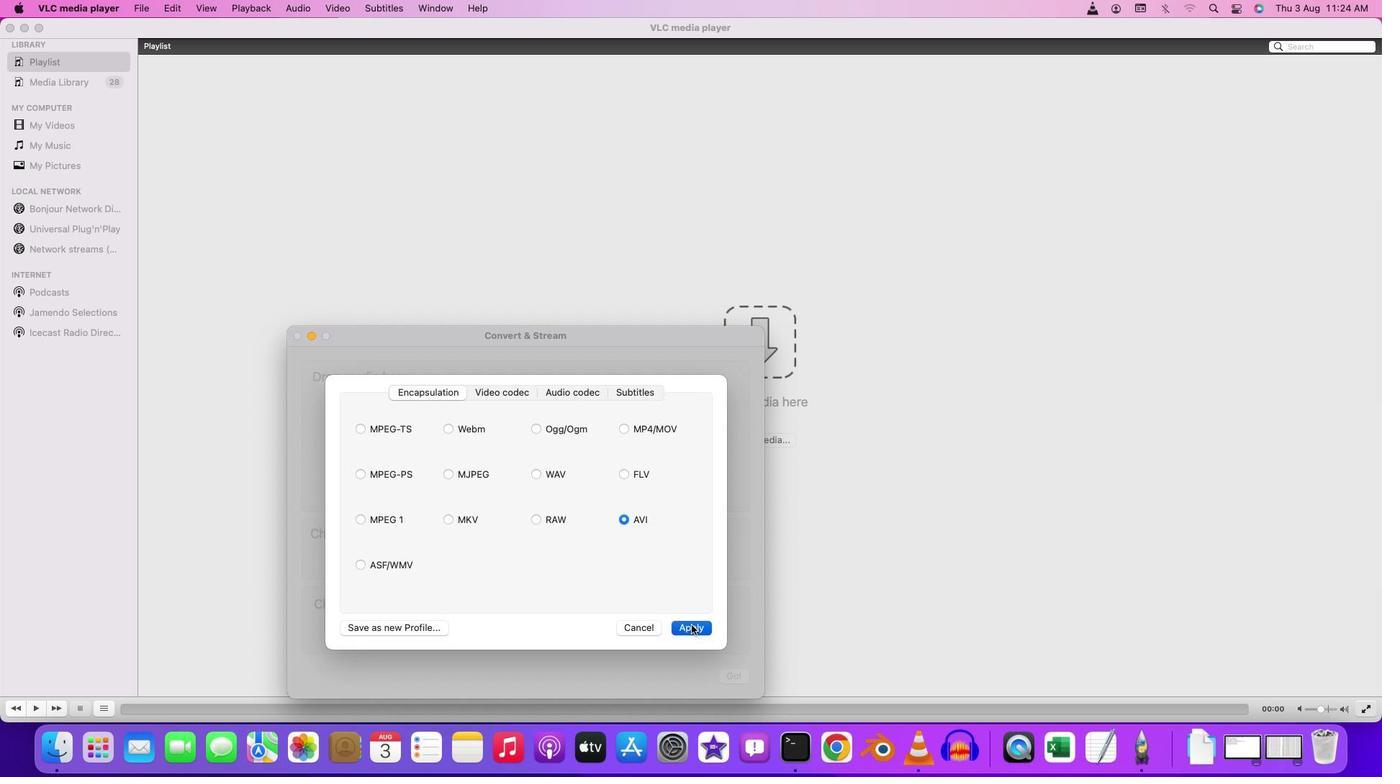 
Action: Mouse moved to (567, 629)
Screenshot: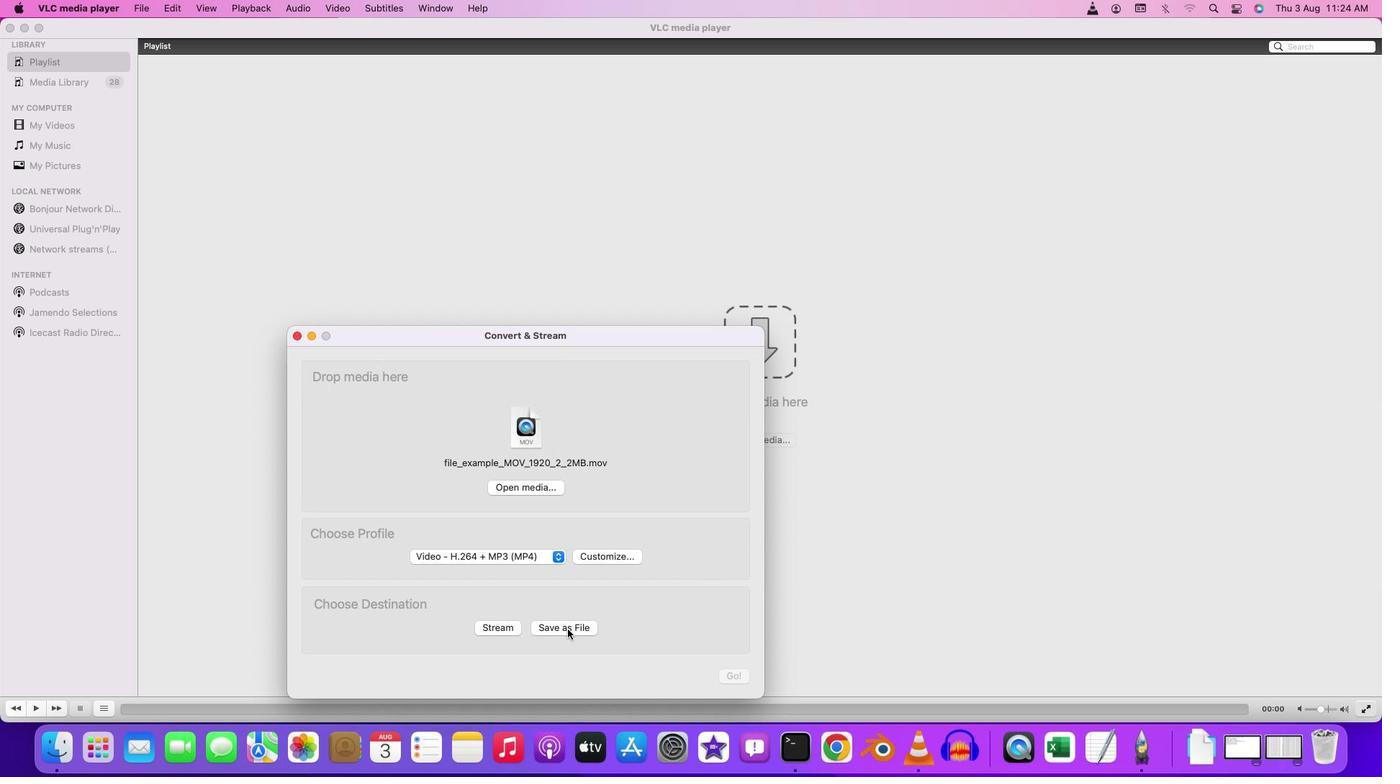 
Action: Mouse pressed left at (567, 629)
Screenshot: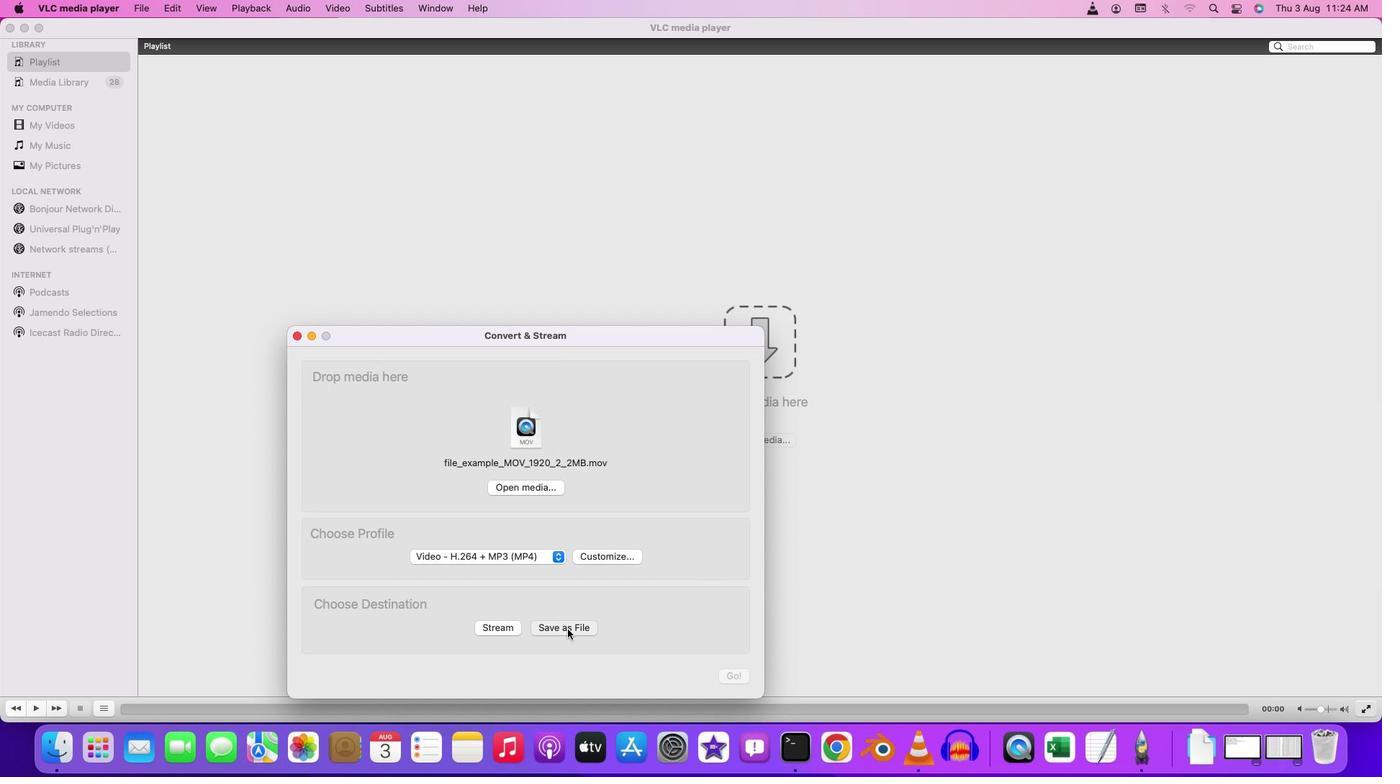 
Action: Mouse moved to (654, 631)
Screenshot: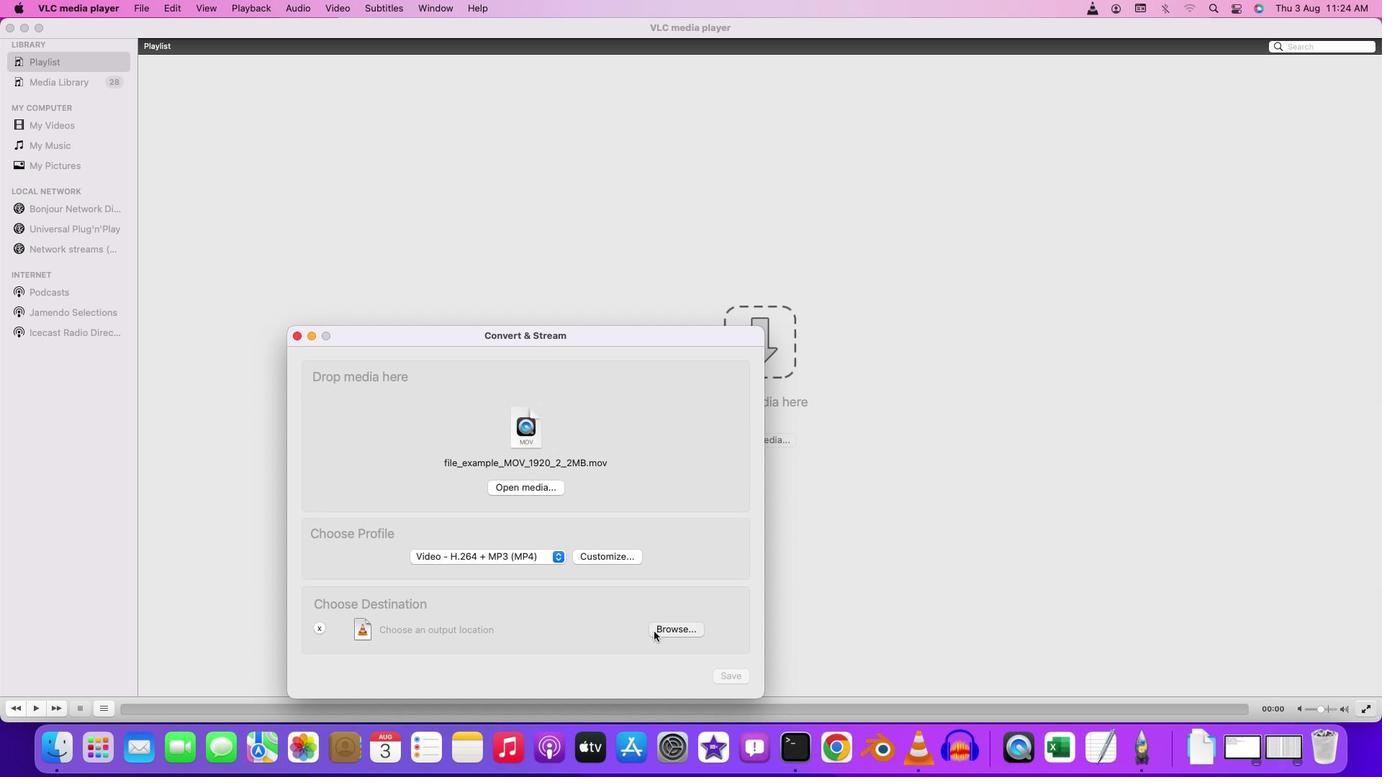 
Action: Mouse pressed left at (654, 631)
Screenshot: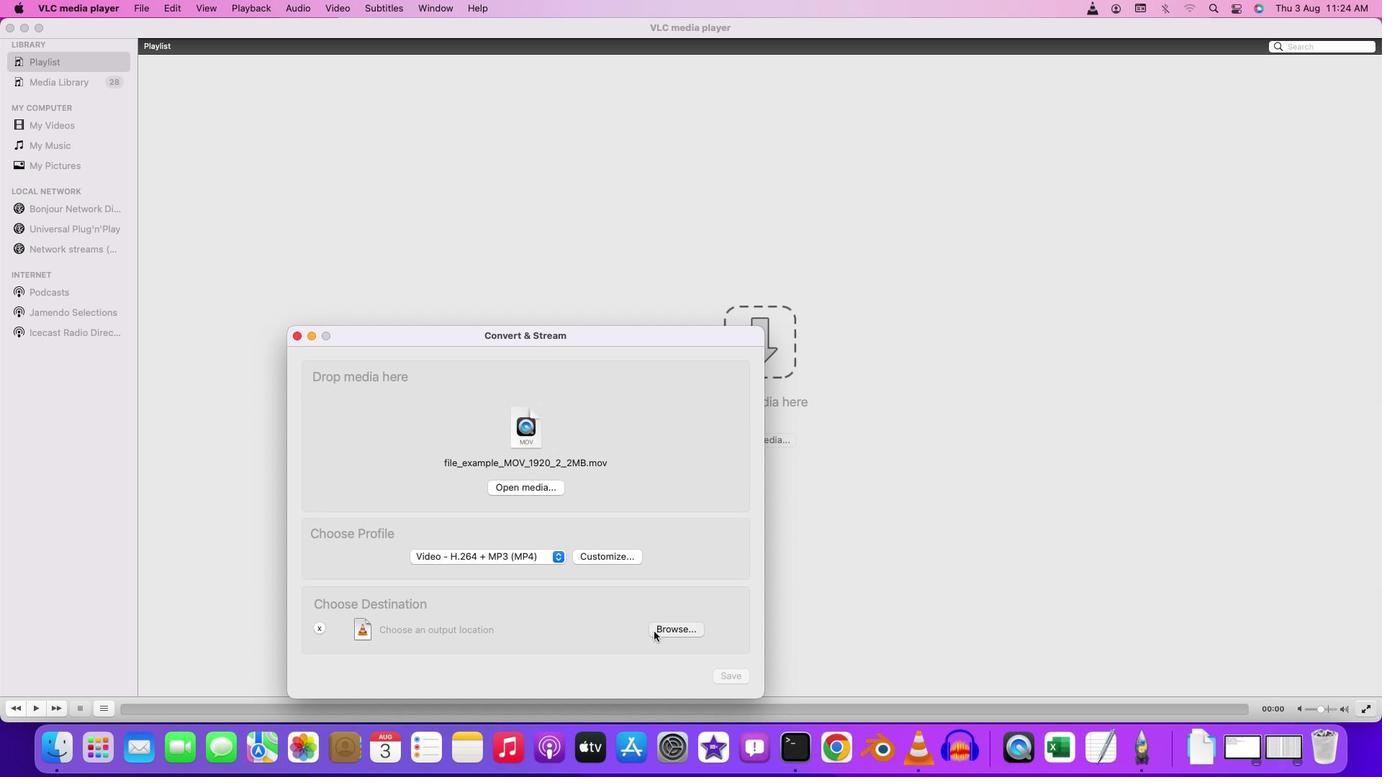 
Action: Mouse moved to (525, 472)
Screenshot: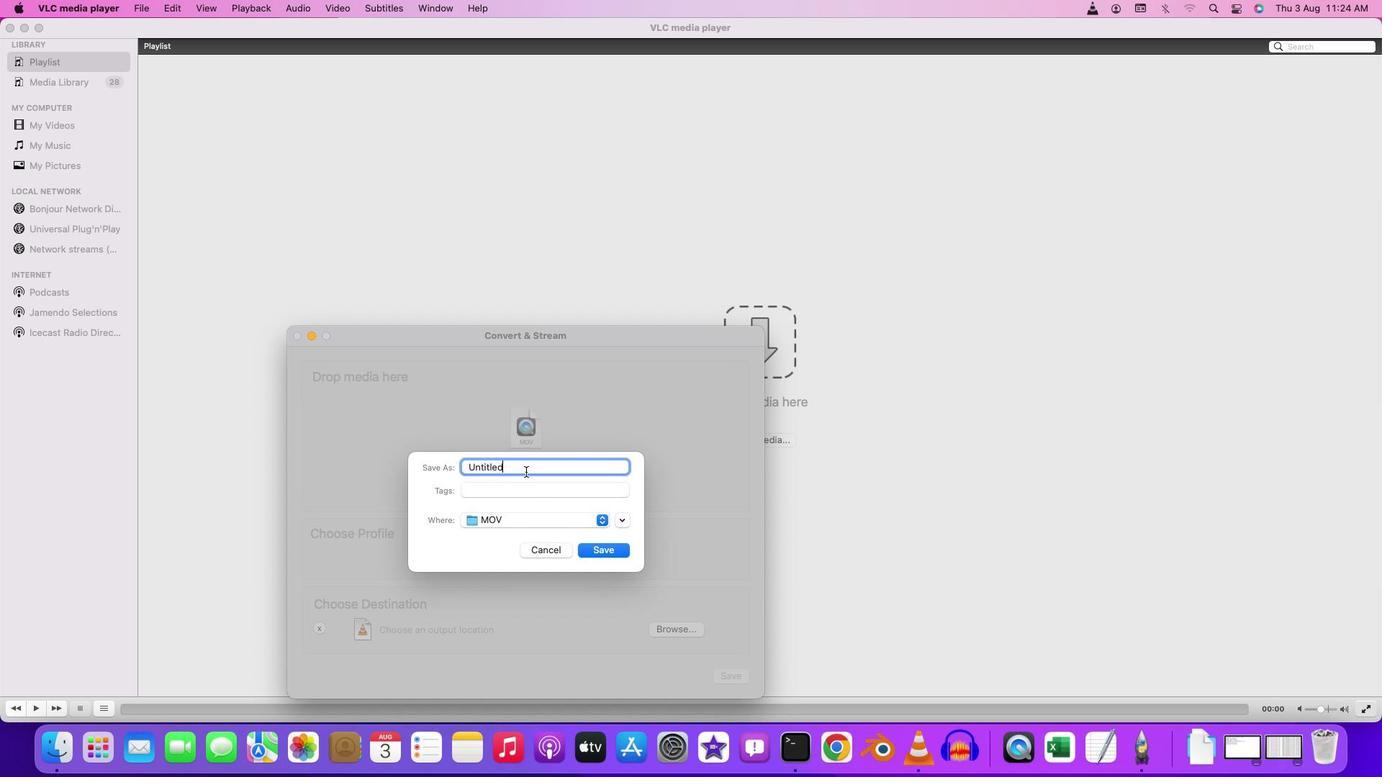 
Action: Mouse pressed left at (525, 472)
Screenshot: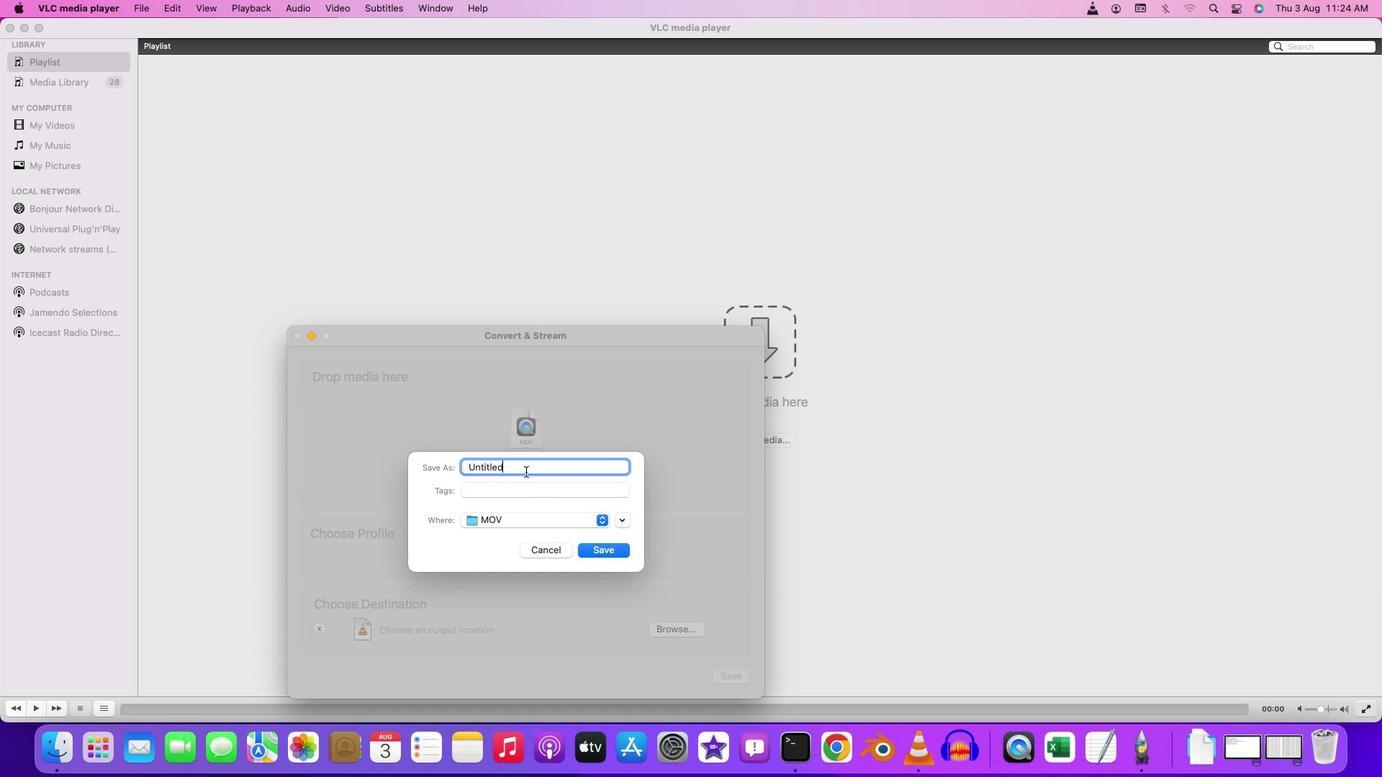 
Action: Key pressed Key.backspaceKey.backspaceKey.backspaceKey.backspaceKey.backspaceKey.backspaceKey.backspaceKey.backspaceKey.backspaceKey.backspaceKey.backspaceKey.backspaceKey.backspaceKey.backspaceKey.backspaceKey.backspaceKey.backspaceKey.shift'A''V''I'Key.spaceKey.shift'F''i''l''e'
Screenshot: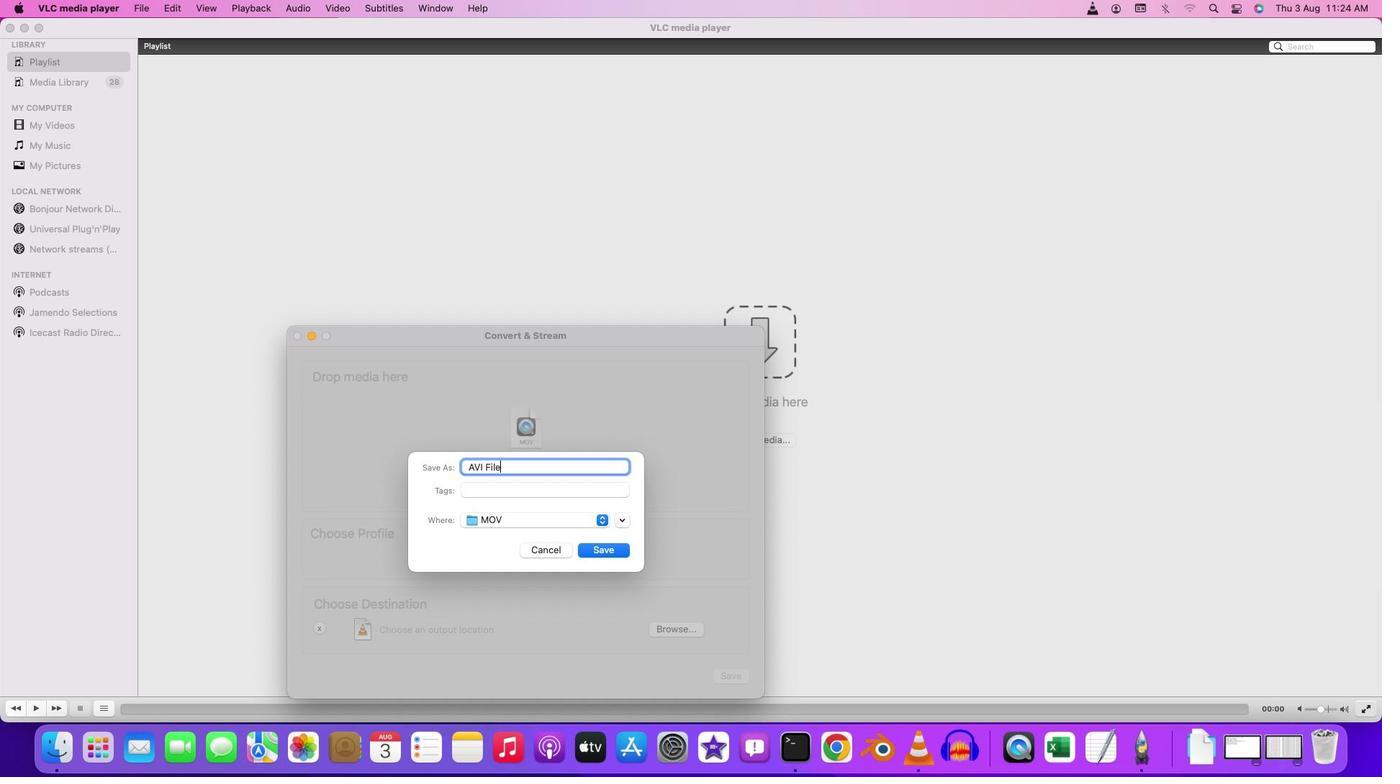 
Action: Mouse moved to (597, 551)
Screenshot: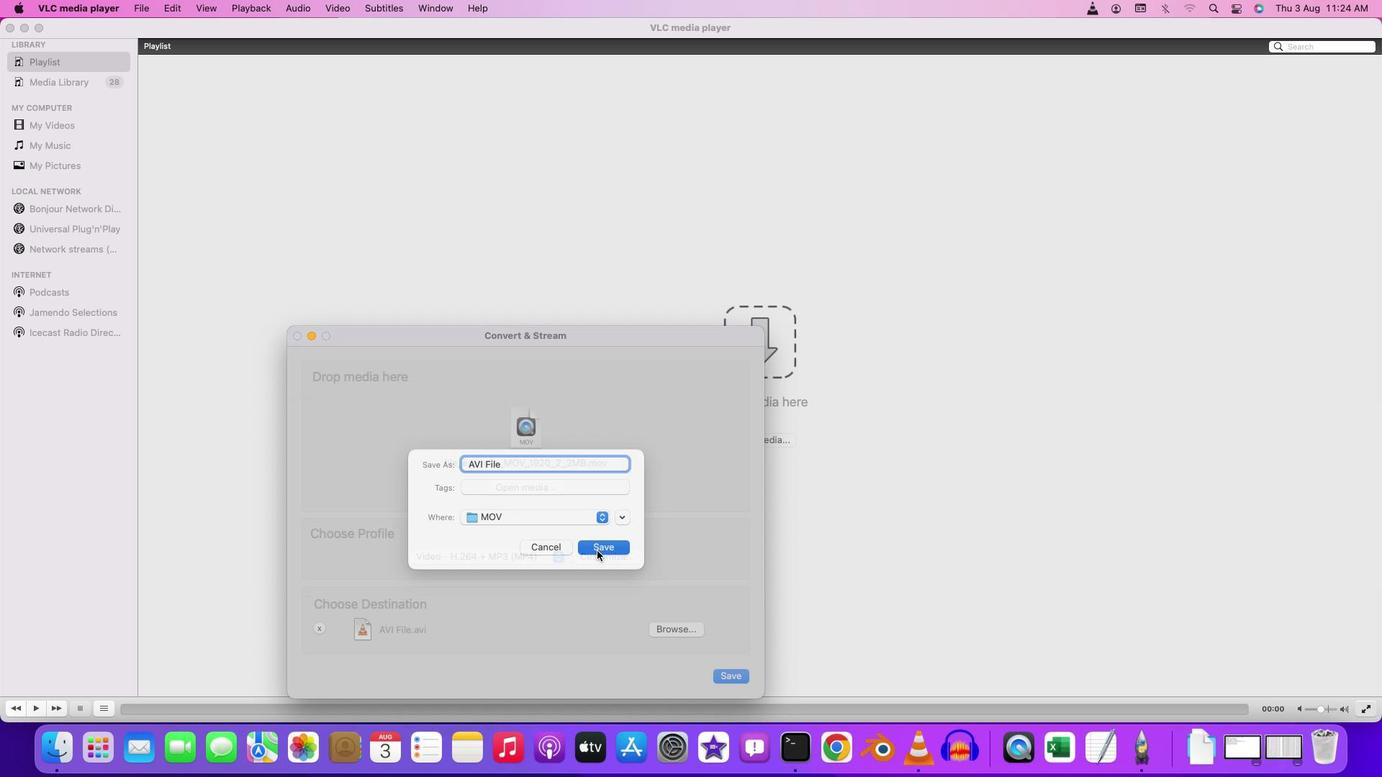 
Action: Mouse pressed left at (597, 551)
Screenshot: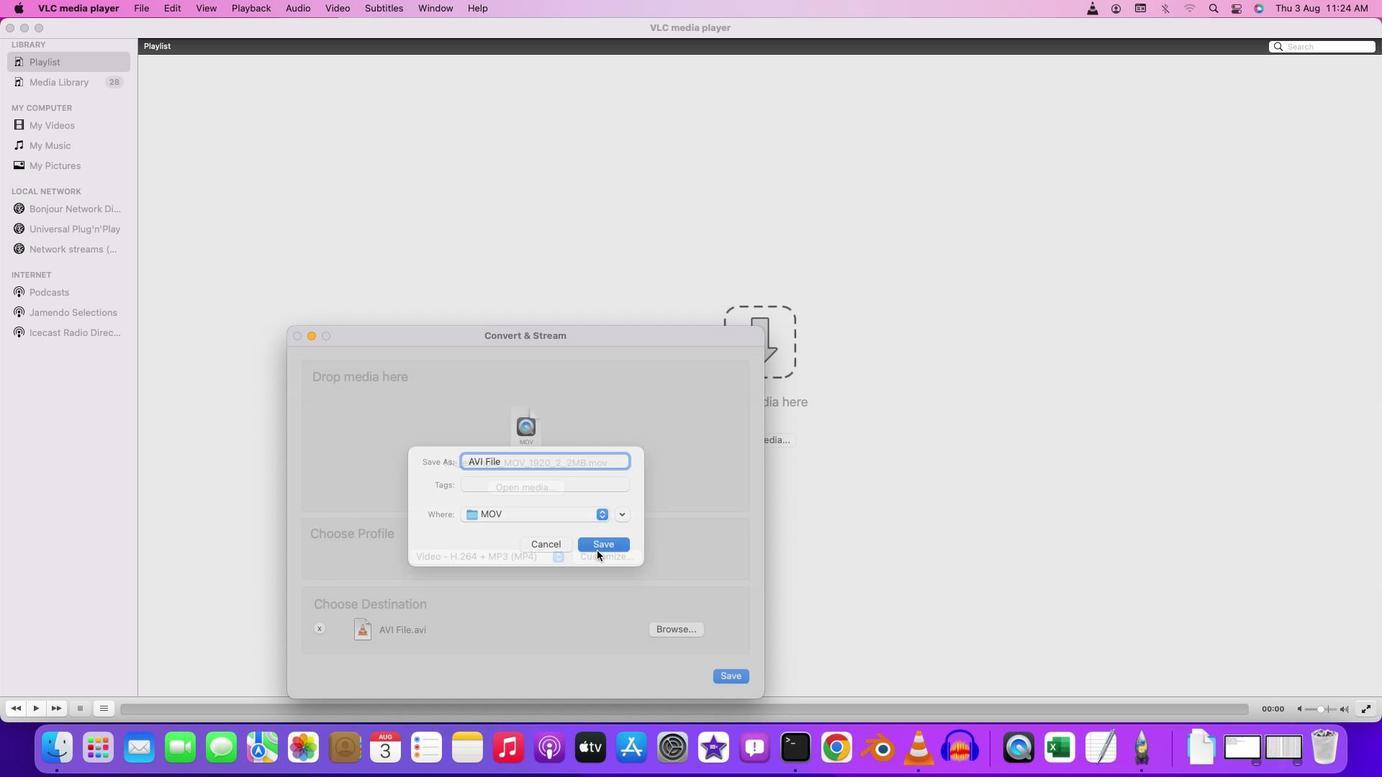 
Action: Mouse moved to (731, 672)
Screenshot: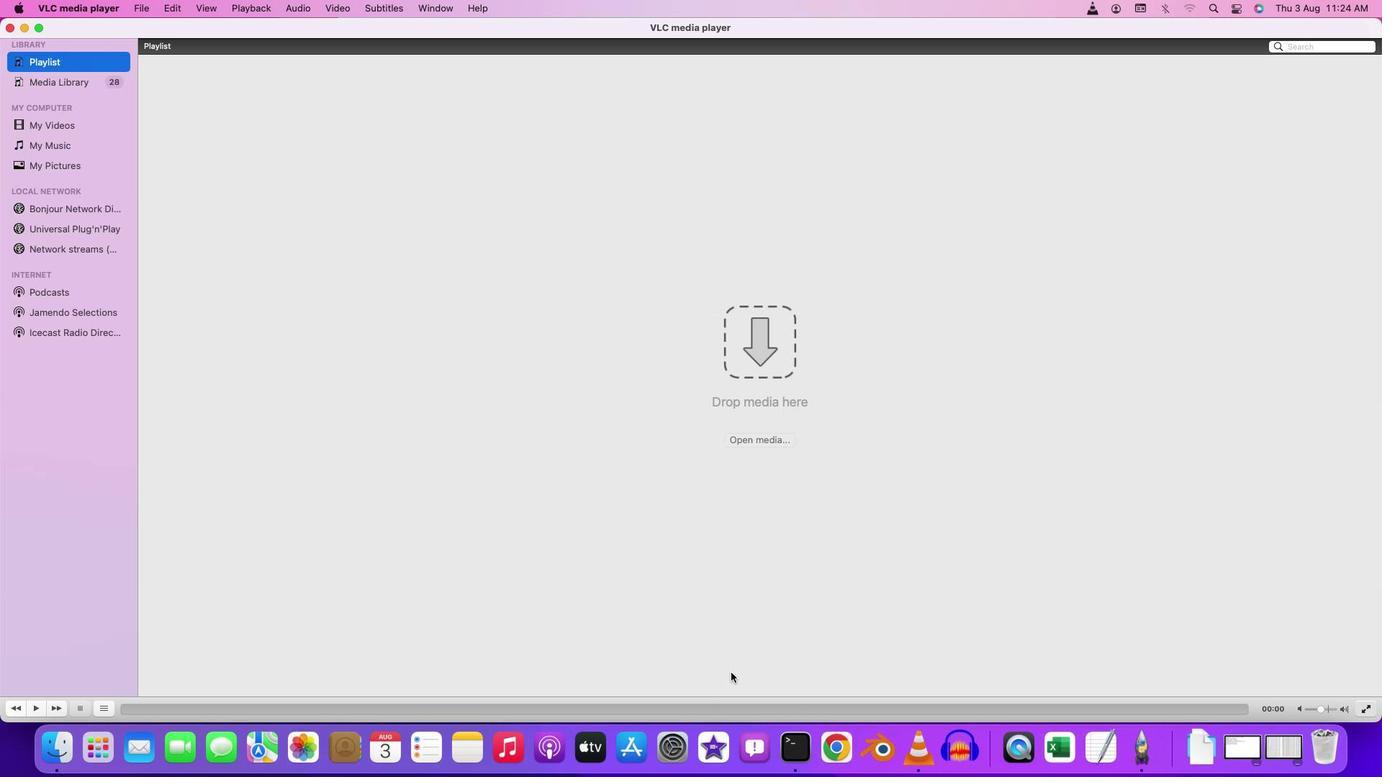 
Action: Mouse pressed left at (731, 672)
Screenshot: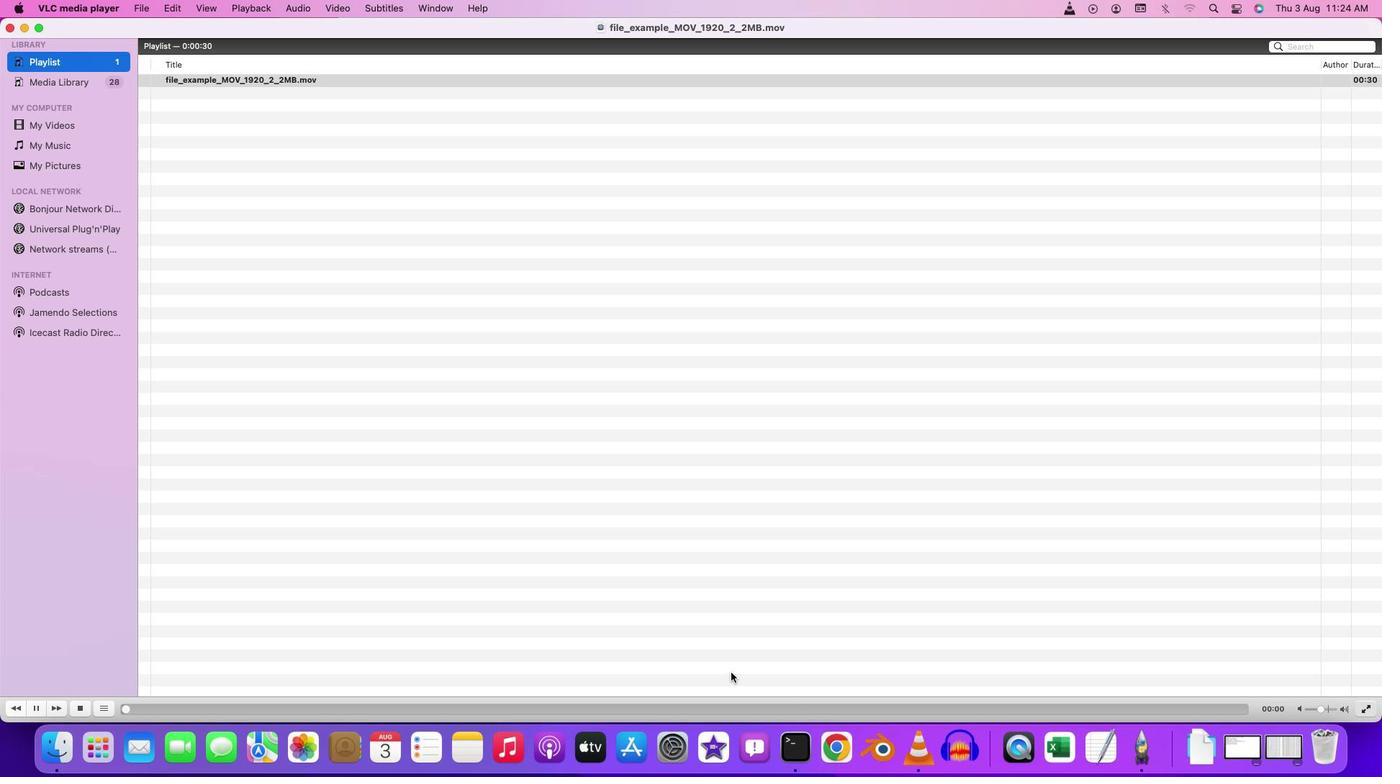 
Action: Mouse moved to (720, 569)
Screenshot: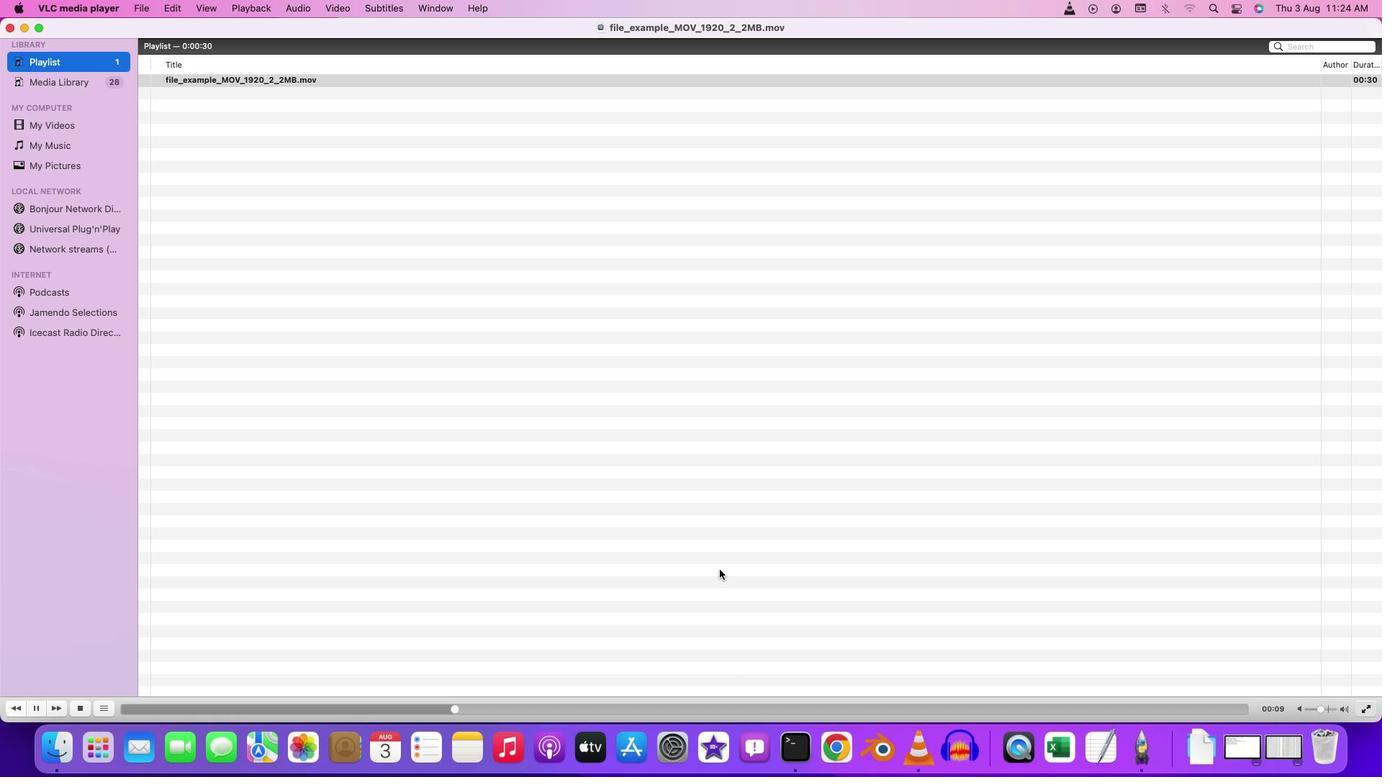 
